 Task: Apply validation to custom object applicant.
Action: Mouse moved to (551, 51)
Screenshot: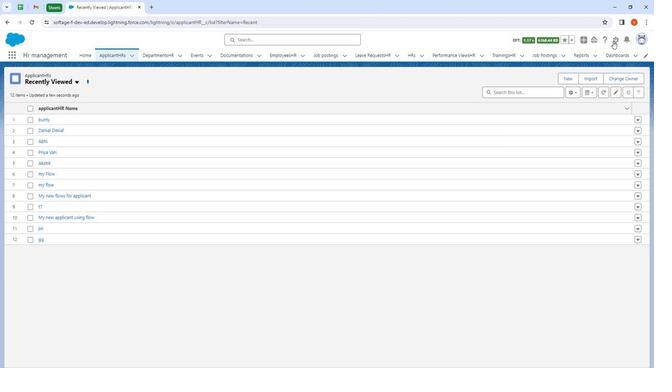 
Action: Mouse pressed left at (551, 51)
Screenshot: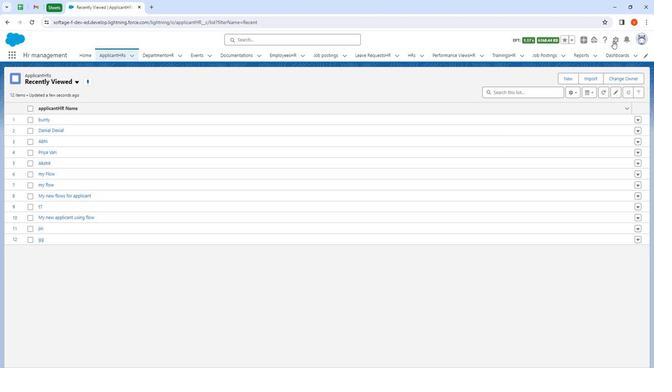 
Action: Mouse moved to (542, 70)
Screenshot: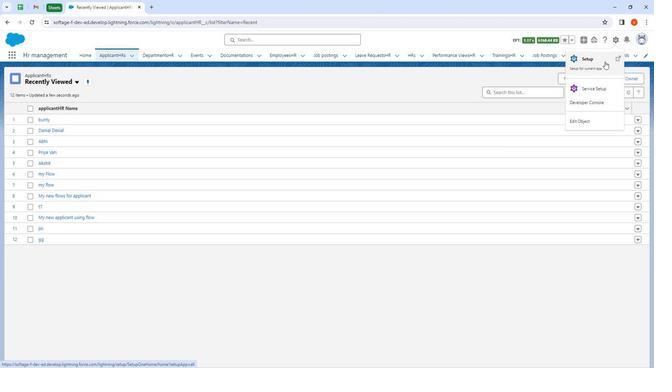 
Action: Mouse pressed left at (542, 70)
Screenshot: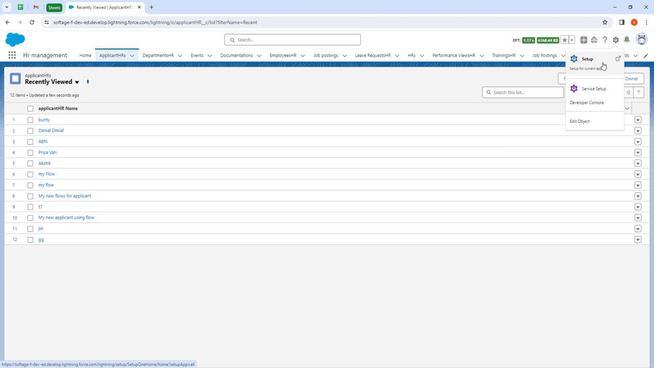 
Action: Mouse moved to (105, 63)
Screenshot: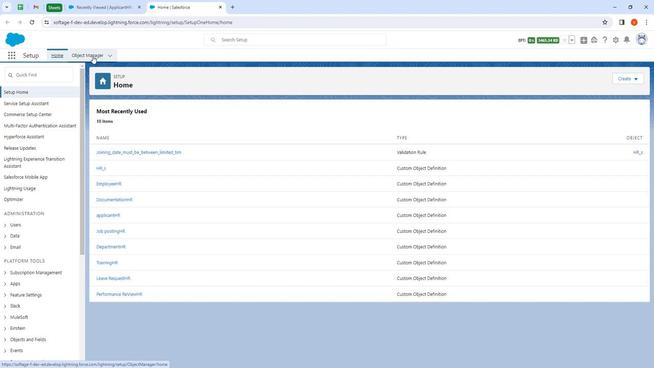 
Action: Mouse pressed left at (105, 63)
Screenshot: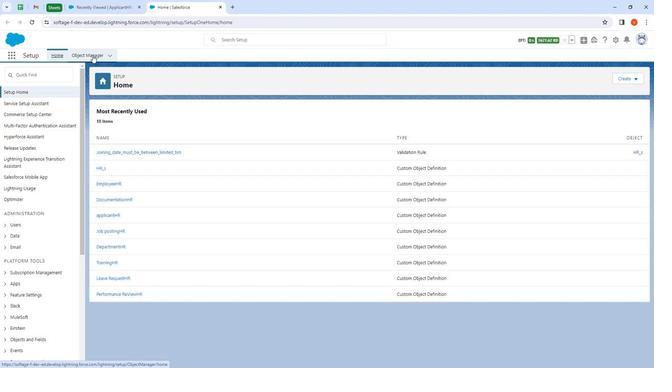 
Action: Mouse moved to (481, 84)
Screenshot: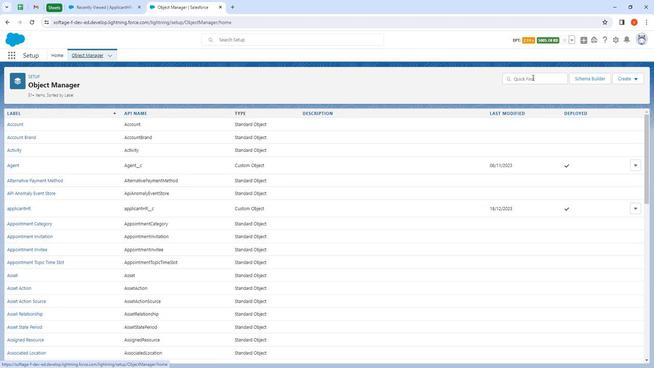 
Action: Mouse pressed left at (481, 84)
Screenshot: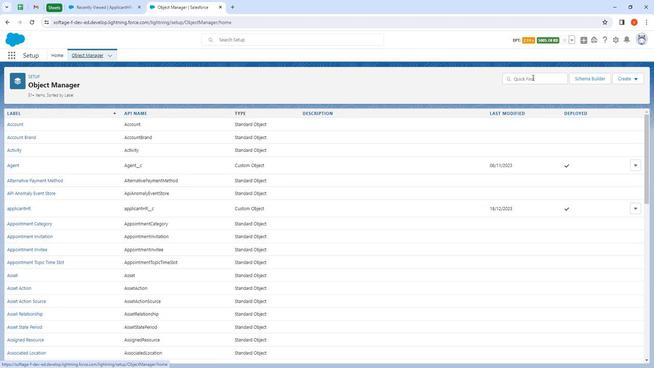 
Action: Mouse moved to (475, 72)
Screenshot: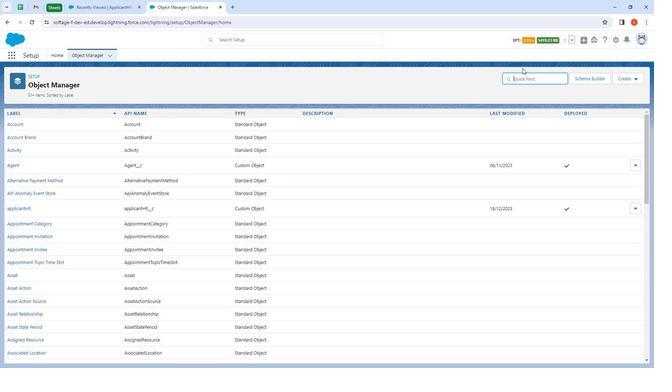 
Action: Key pressed a
Screenshot: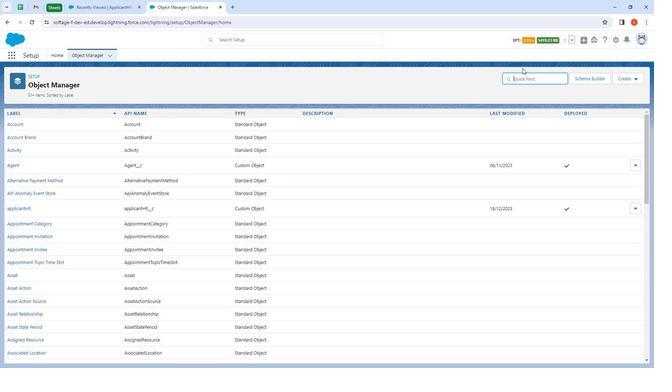 
Action: Mouse moved to (481, 64)
Screenshot: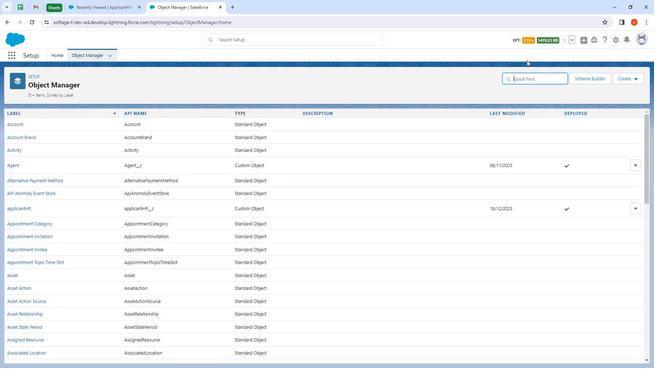 
Action: Key pressed pplica
Screenshot: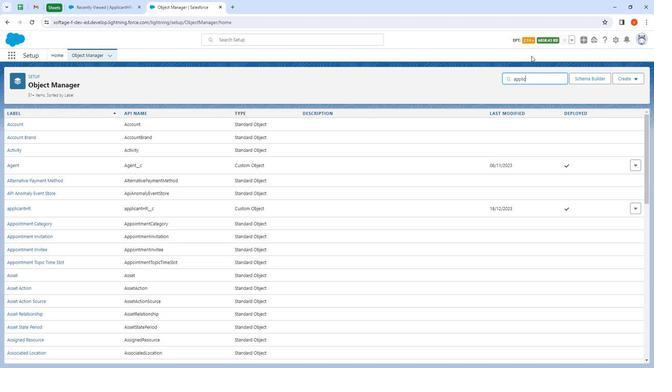 
Action: Mouse moved to (38, 129)
Screenshot: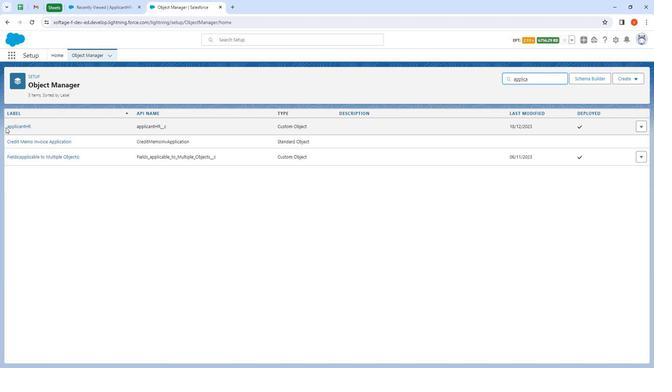 
Action: Mouse pressed left at (38, 129)
Screenshot: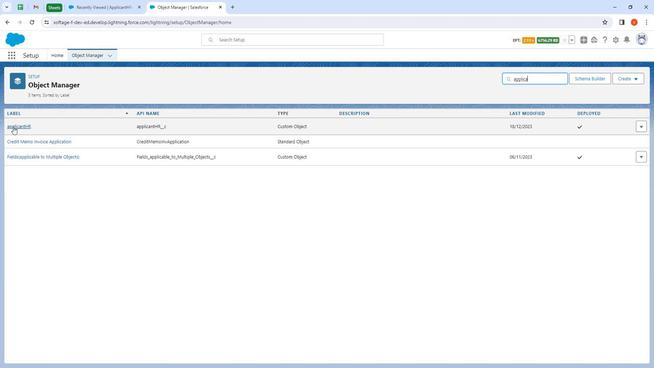 
Action: Mouse moved to (75, 127)
Screenshot: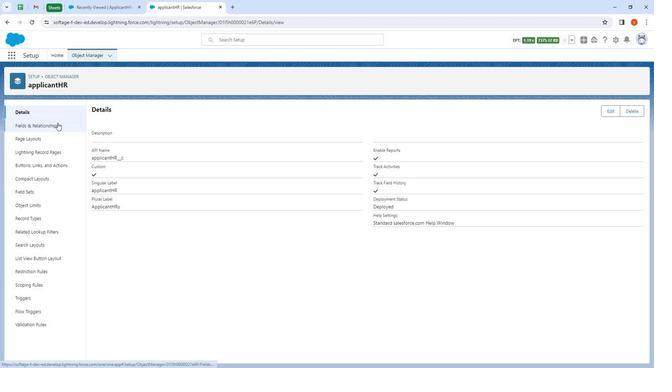 
Action: Mouse pressed left at (75, 127)
Screenshot: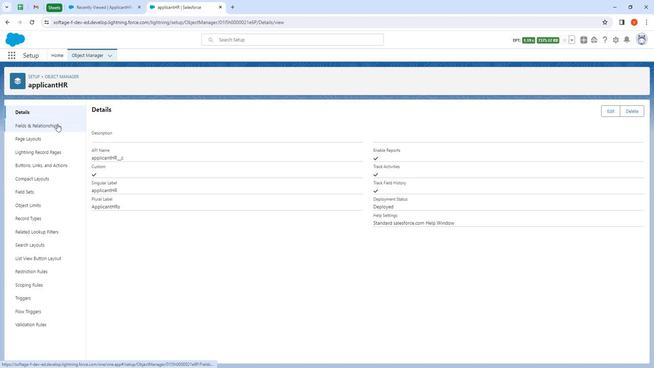 
Action: Mouse moved to (238, 193)
Screenshot: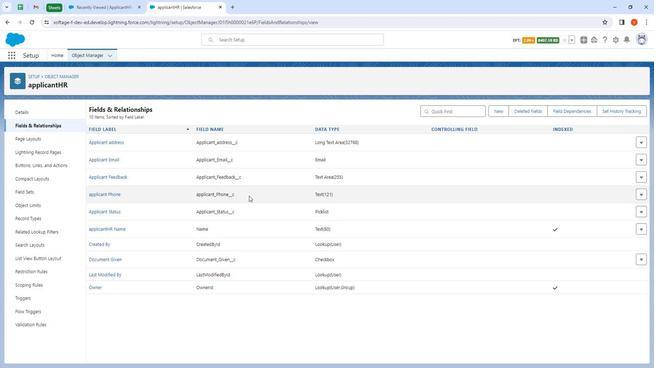
Action: Mouse pressed left at (238, 193)
Screenshot: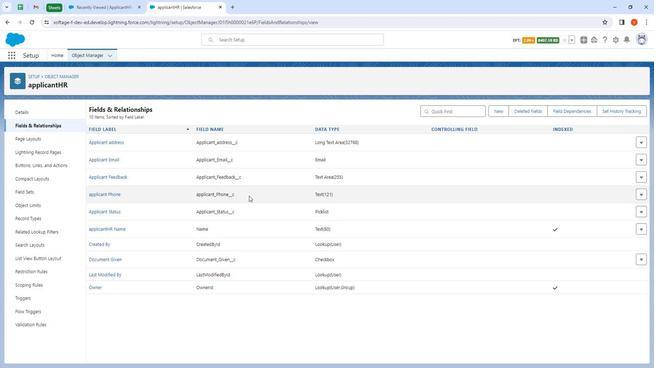 
Action: Mouse moved to (66, 314)
Screenshot: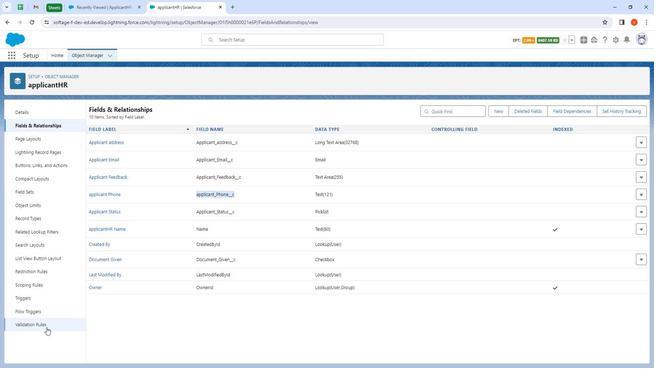 
Action: Mouse pressed left at (66, 314)
Screenshot: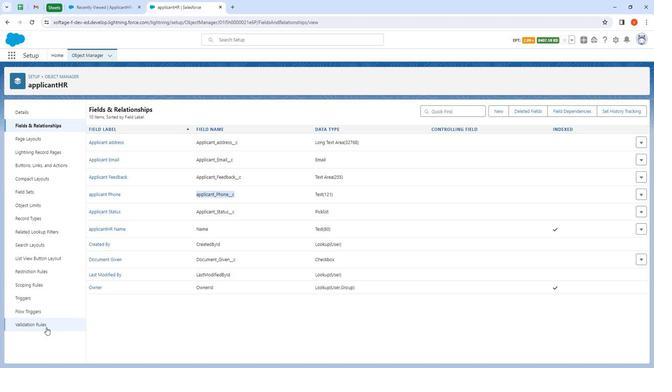 
Action: Mouse moved to (571, 117)
Screenshot: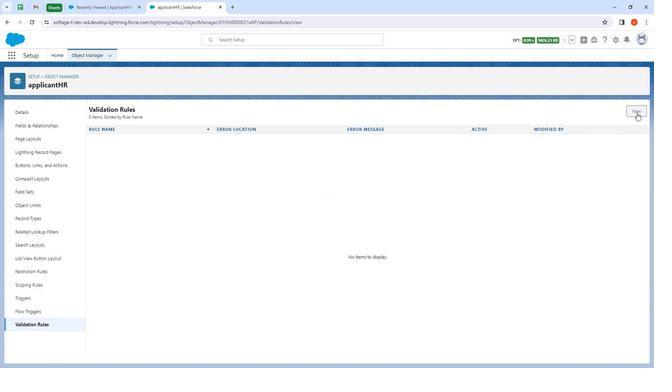 
Action: Mouse pressed left at (571, 117)
Screenshot: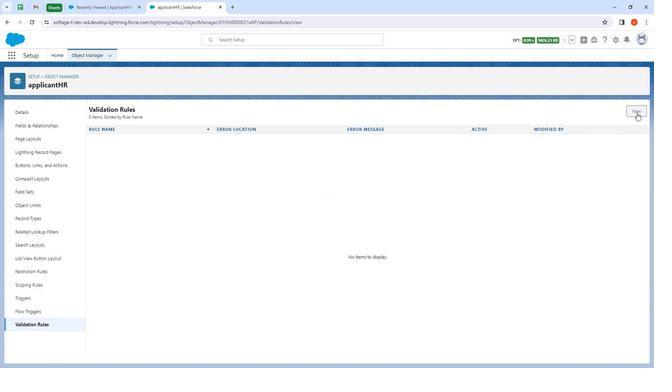 
Action: Mouse moved to (145, 157)
Screenshot: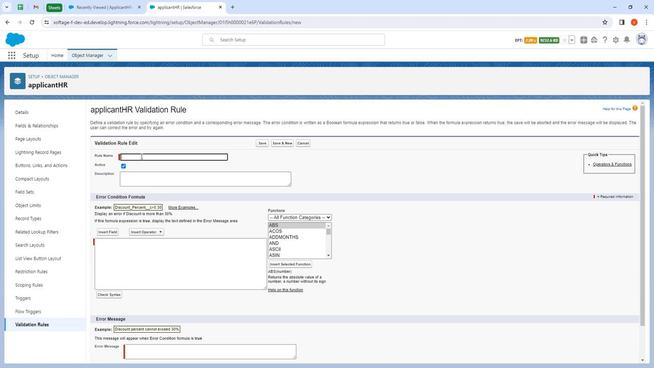 
Action: Mouse pressed left at (145, 157)
Screenshot: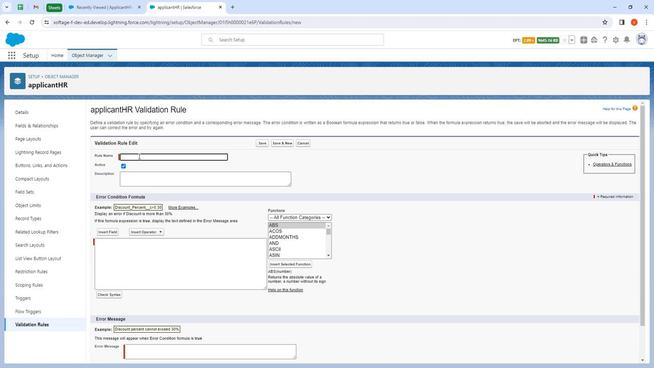 
Action: Mouse moved to (107, 116)
Screenshot: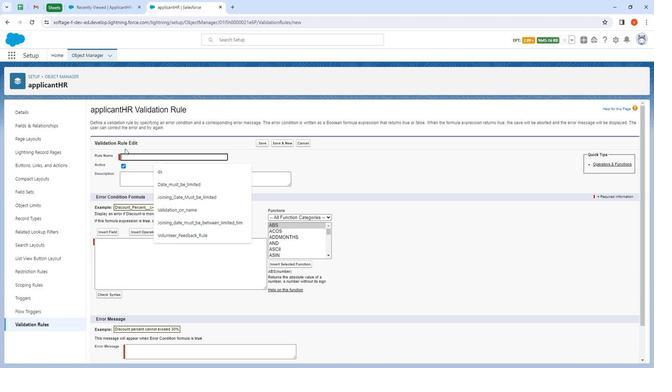 
Action: Key pressed <Key.shift>
Screenshot: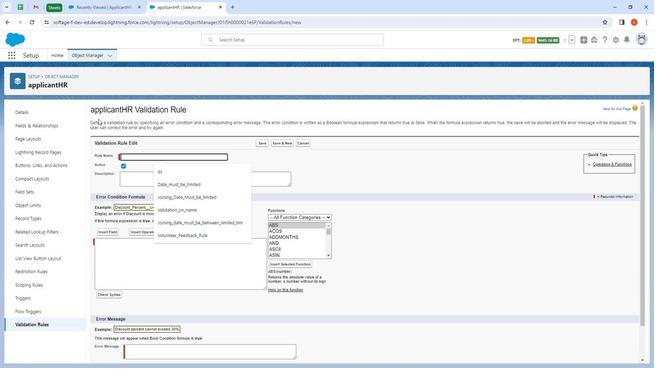 
Action: Mouse moved to (78, 64)
Screenshot: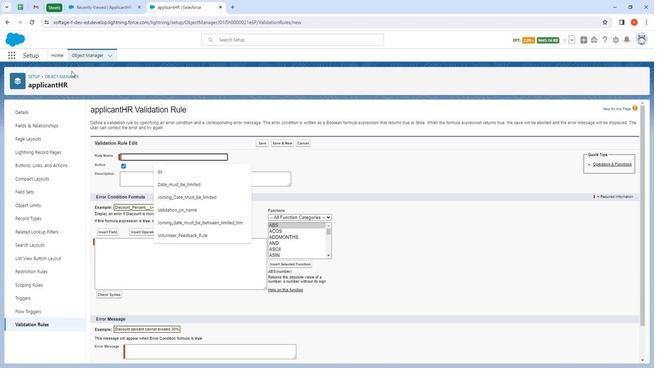 
Action: Key pressed <Key.shift><Key.shift><Key.shift><Key.shift><Key.shift><Key.shift><Key.shift><Key.shift><Key.shift><Key.shift><Key.shift><Key.shift><Key.shift><Key.shift><Key.shift><Key.shift><Key.shift><Key.shift><Key.shift><Key.shift><Key.shift><Key.shift><Key.shift><Key.shift><Key.shift><Key.shift><Key.shift><Key.shift><Key.shift><Key.shift>Applicant<Key.space>phone<Key.space>number<Key.space>must<Key.space>be<Key.space>1-<Key.backspace>0
Screenshot: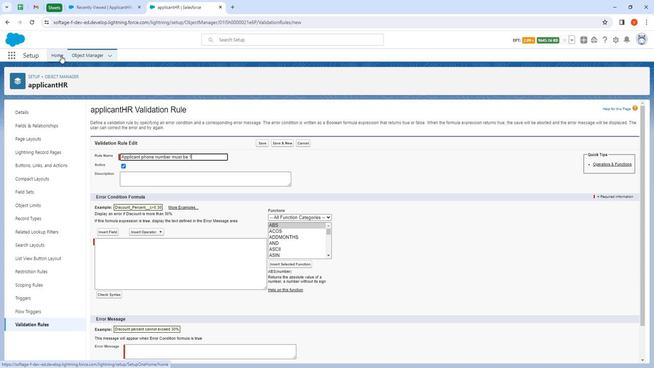
Action: Mouse moved to (158, 174)
Screenshot: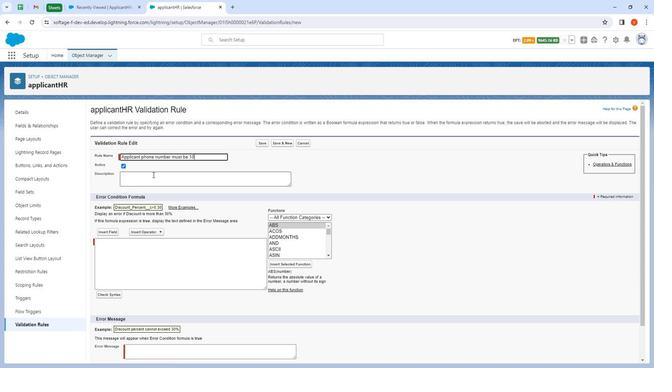 
Action: Mouse pressed left at (158, 174)
Screenshot: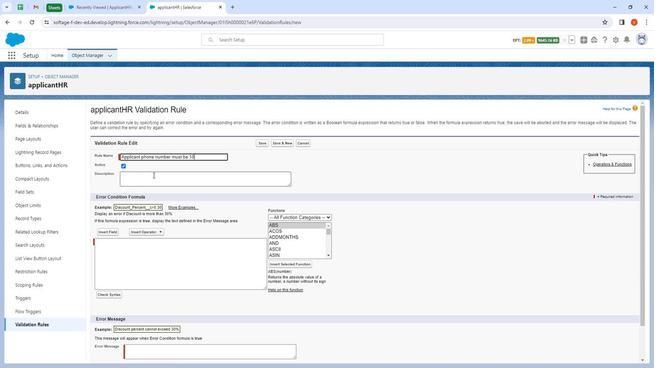 
Action: Mouse moved to (85, 105)
Screenshot: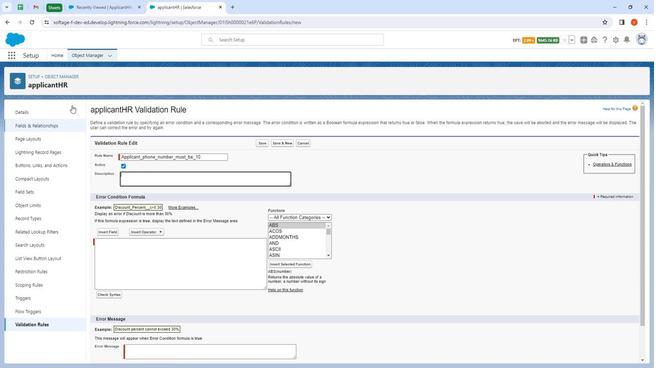 
Action: Key pressed phone<Key.space>number<Key.space>must<Key.space>be<Key.space>only<Key.space>of<Key.space>10<Key.space>digits<Key.space>not<Key.space>more<Key.space>then<Key.space>10<Key.space>and<Key.space>all<Key.space>values<Key.space>are<Key.space>n<Key.backspace>in<Key.space>numerica<Key.space><Key.backspace><Key.backspace><Key.space>data<Key.space>type
Screenshot: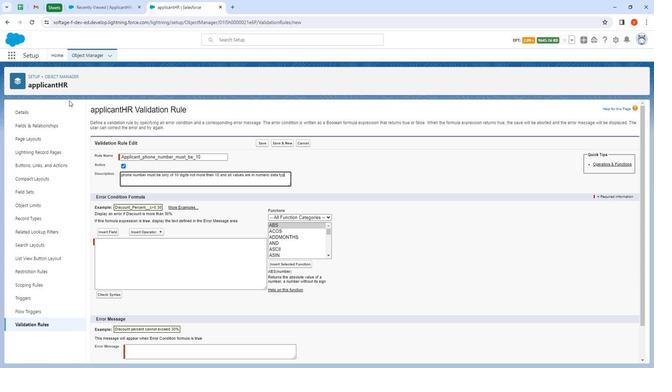 
Action: Mouse moved to (139, 241)
Screenshot: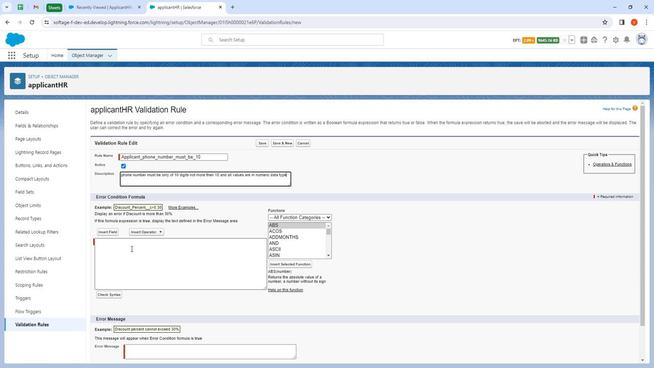 
Action: Mouse pressed left at (139, 241)
Screenshot: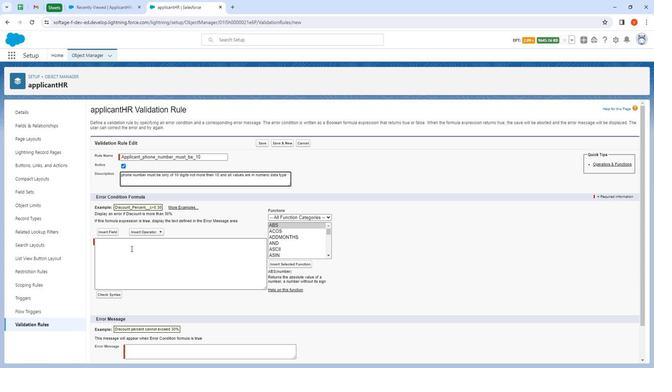 
Action: Mouse moved to (139, 233)
Screenshot: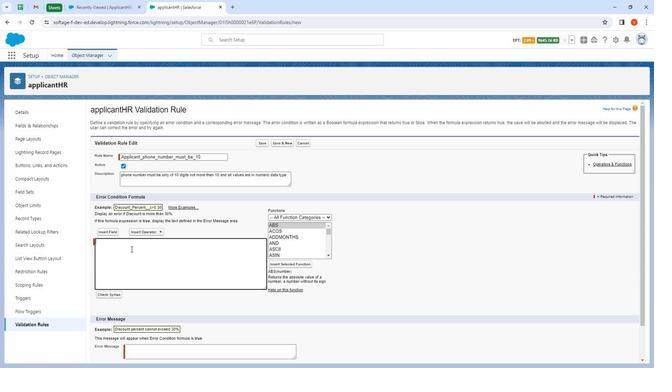 
Action: Key pressed <Key.shift>
Screenshot: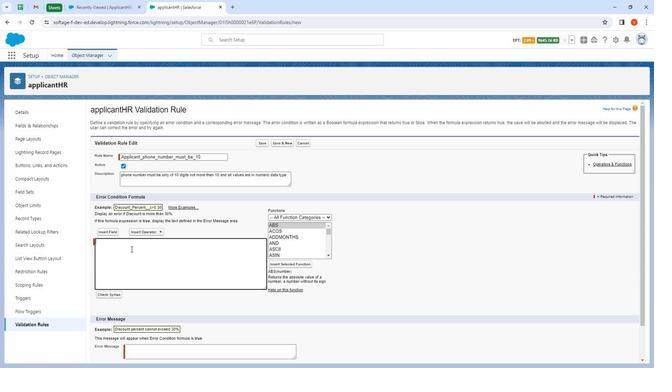 
Action: Mouse moved to (103, 133)
Screenshot: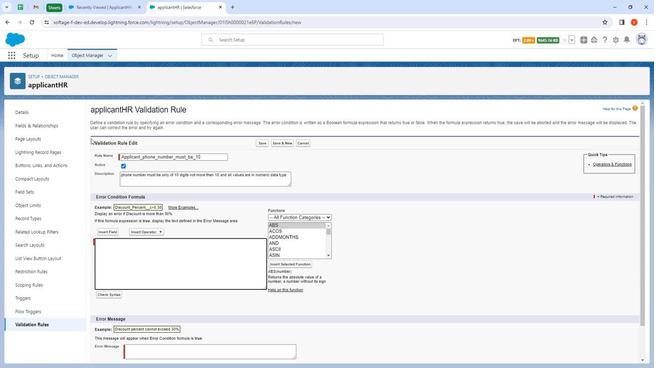 
Action: Key pressed <Key.shift><Key.shift><Key.shift><Key.shift><Key.shift><Key.shift><Key.shift><Key.shift><Key.shift><Key.shift><Key.shift><Key.shift><Key.shift><Key.shift><Key.shift><Key.shift><Key.shift><Key.shift><Key.shift><Key.shift><Key.shift><Key.shift><Key.shift><Key.shift><Key.shift><Key.shift><Key.shift><Key.shift><Key.shift><Key.shift>NOT(ISBLANK(applicant<Key.shift><Key.shift><Key.shift><Key.shift><Key.shift><Key.shift>_phone<Key.shift><Key.shift><Key.shift><Key.shift><Key.shift><Key.shift><Key.shift><Key.shift>__c<Key.shift><Key.shift><Key.shift><Key.shift><Key.shift><Key.shift><Key.shift><Key.shift><Key.shift>))&&<Key.shift><Key.shift><Key.shift>No<Key.backspace><Key.shift>OT(REGEX(applicant<Key.shift><Key.shift><Key.shift><Key.shift><Key.shift>_phone<Key.shift><Key.shift><Key.shift><Key.shift><Key.shift><Key.shift><Key.shift><Key.shift><Key.shift><Key.shift><Key.shift><Key.shift><Key.shift><Key.shift><Key.shift><Key.shift><Key.shift><Key.shift><Key.shift><Key.shift><Key.shift><Key.shift><Key.shift><Key.shift><Key.shift><Key.shift><Key.shift><Key.shift><Key.shift><Key.shift>__c<Key.shift><Key.shift><Key.shift><Key.shift><Key.shift><Key.shift><Key.shift><Key.shift><Key.shift>,<Key.shift><Key.shift><Key.shift><Key.shift><Key.shift><Key.shift><Key.shift><Key.shift><Key.shift><Key.shift><Key.shift><Key.shift><Key.shift><Key.shift><Key.shift><Key.shift><Key.shift><Key.shift><Key.shift><Key.shift><Key.shift><Key.shift>"\\<Key.shift>b\\d<Key.shift>{10<Key.shift><Key.shift>}\\b<Key.shift>"<Key.shift>))
Screenshot: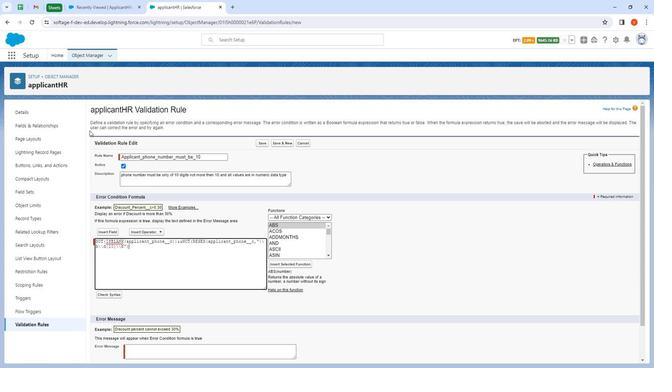 
Action: Mouse moved to (124, 287)
Screenshot: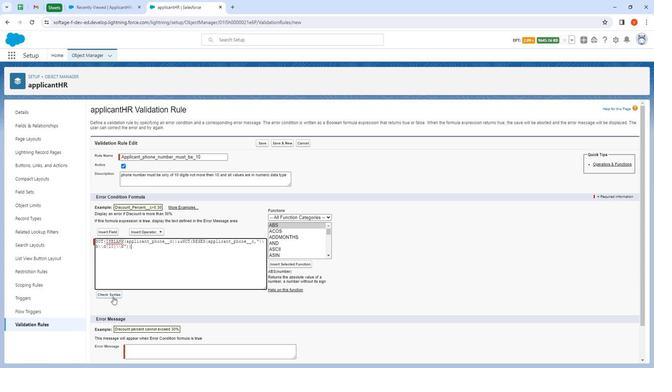 
Action: Mouse pressed left at (124, 287)
Screenshot: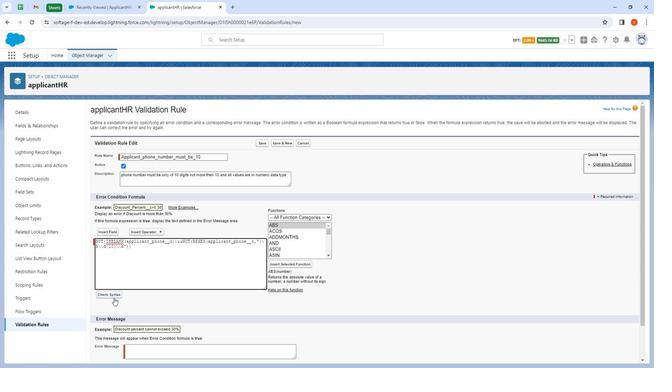 
Action: Mouse moved to (206, 247)
Screenshot: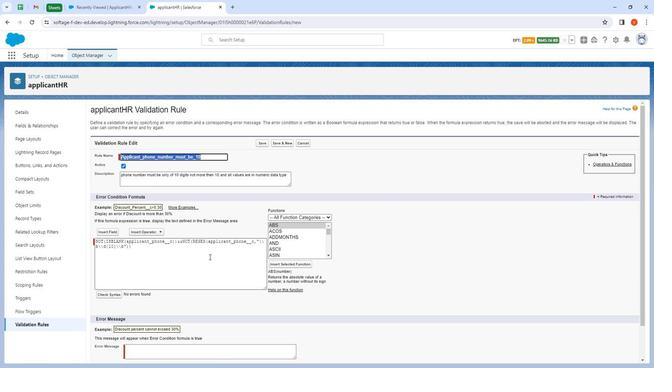 
Action: Mouse scrolled (206, 246) with delta (0, 0)
Screenshot: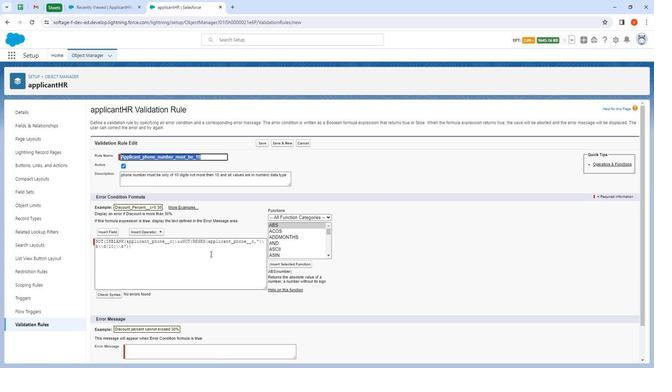 
Action: Mouse scrolled (206, 246) with delta (0, 0)
Screenshot: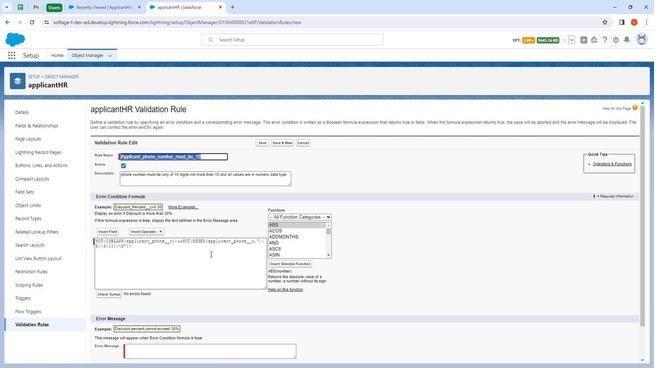 
Action: Mouse scrolled (206, 246) with delta (0, 0)
Screenshot: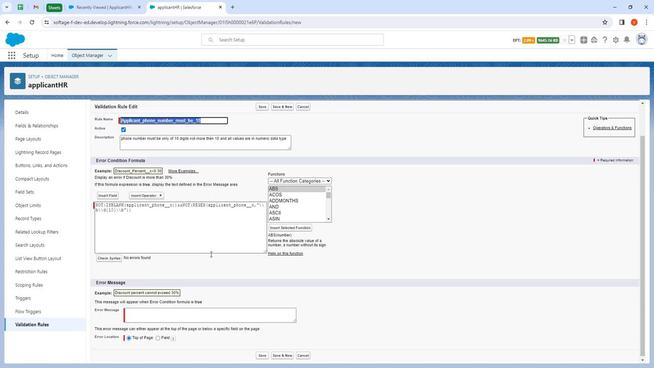 
Action: Mouse scrolled (206, 246) with delta (0, 0)
Screenshot: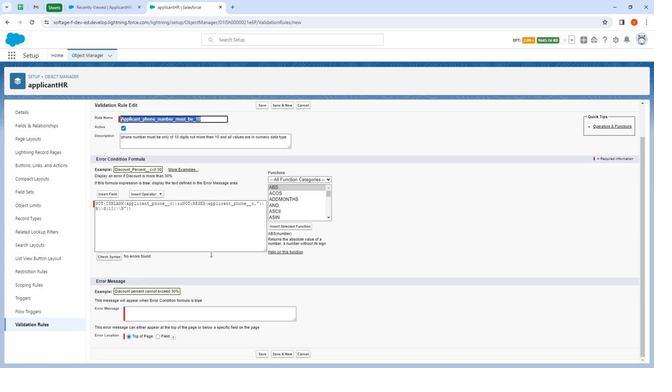 
Action: Mouse moved to (179, 300)
Screenshot: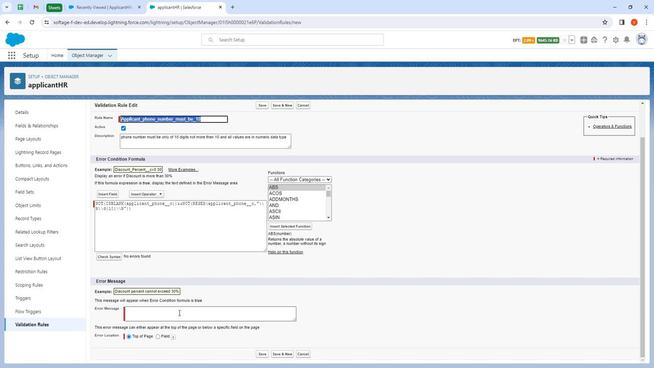 
Action: Mouse pressed left at (179, 300)
Screenshot: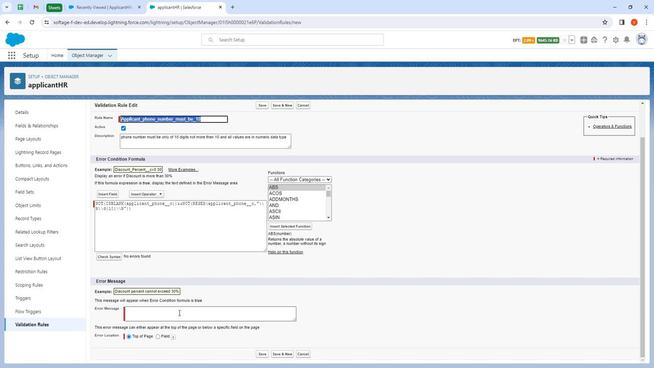 
Action: Mouse moved to (112, 184)
Screenshot: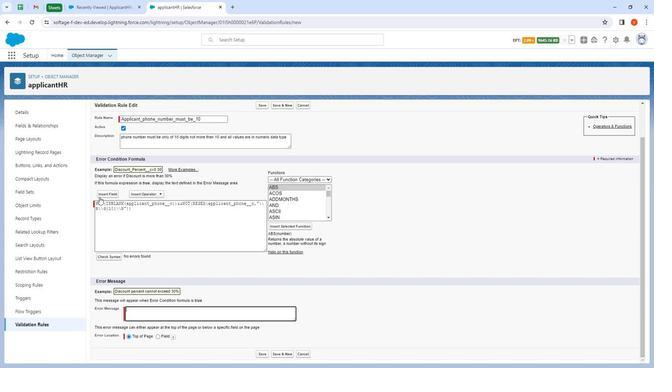 
Action: Key pressed enter<Key.space>10<Key.space>digit<Key.space>number<Key.space>all<Key.space>numeric<Key.space>alphabats<Key.space>not<Key.space>allowed
Screenshot: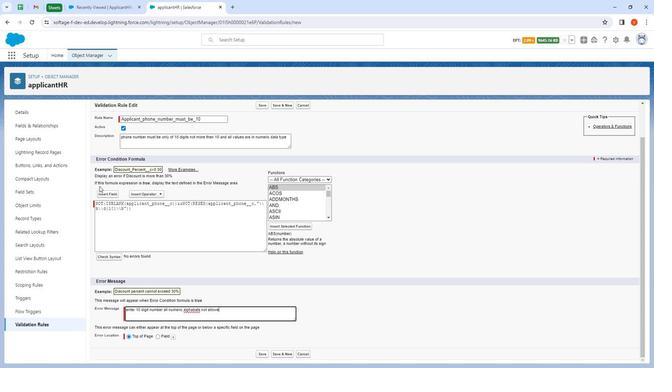 
Action: Mouse moved to (94, 154)
Screenshot: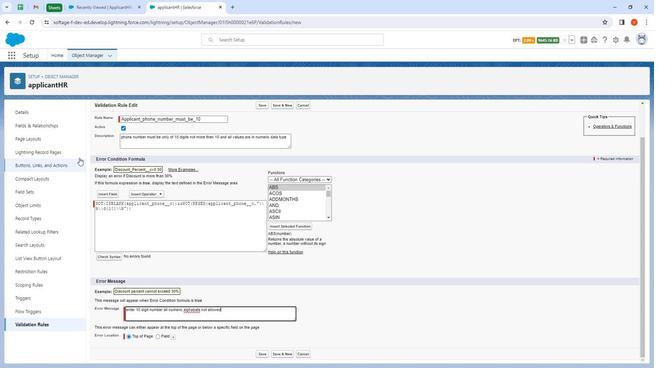 
Action: Key pressed <Key.left><Key.left><Key.left><Key.left><Key.left><Key.left><Key.left><Key.left><Key.left><Key.left><Key.left><Key.left><Key.left><Key.left><Key.shift><Key.left>E<Key.backspace>e
Screenshot: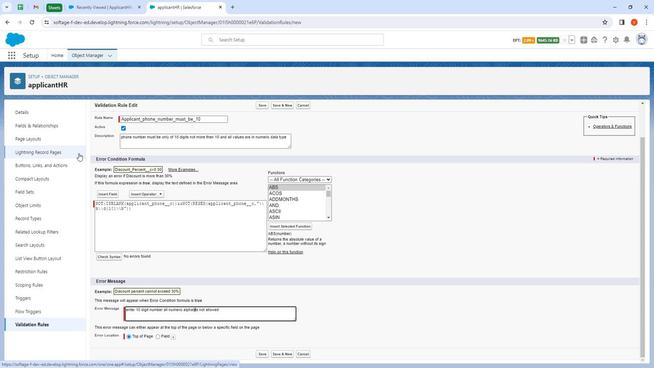 
Action: Mouse moved to (302, 310)
Screenshot: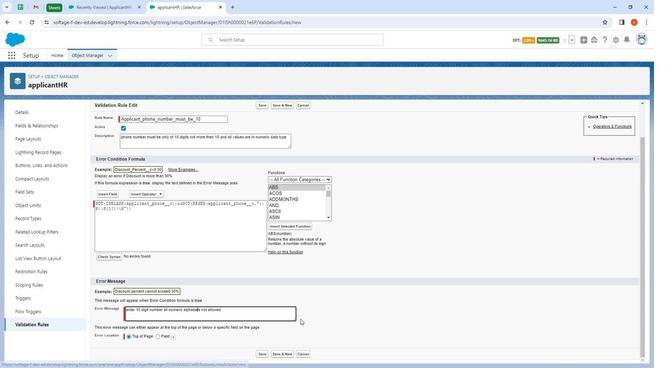 
Action: Mouse pressed left at (302, 310)
Screenshot: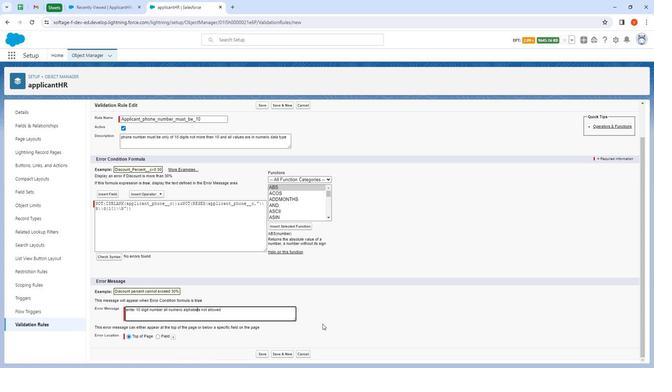 
Action: Mouse moved to (252, 337)
Screenshot: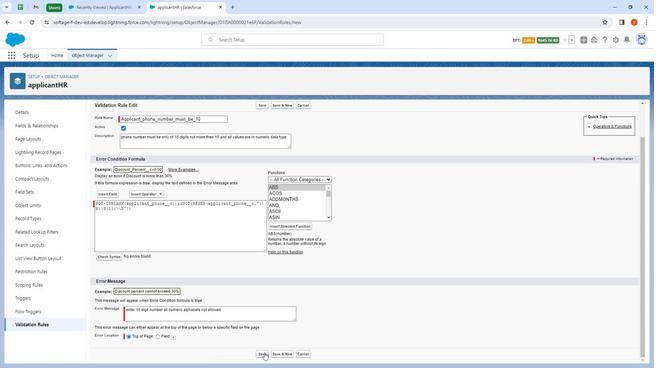 
Action: Mouse pressed left at (252, 337)
Screenshot: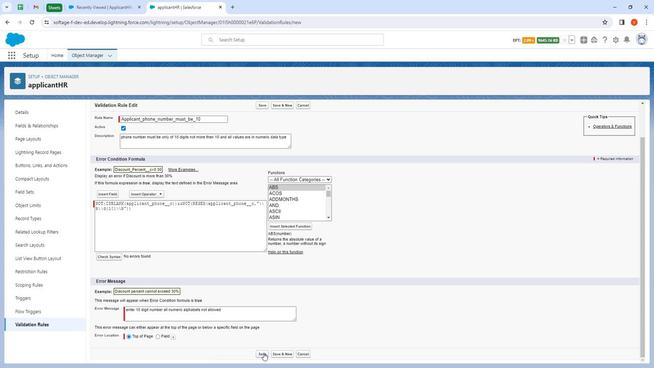 
Action: Mouse moved to (39, 62)
Screenshot: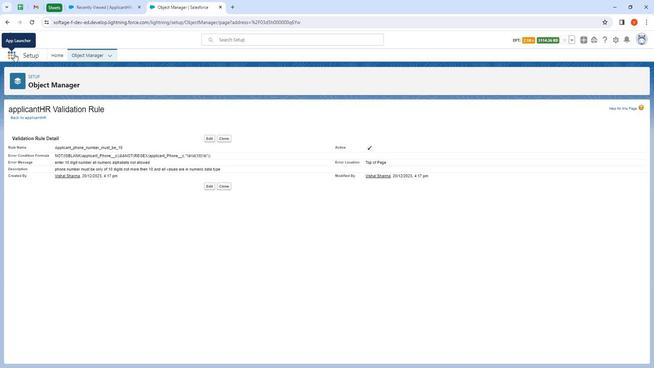 
Action: Mouse pressed left at (39, 62)
Screenshot: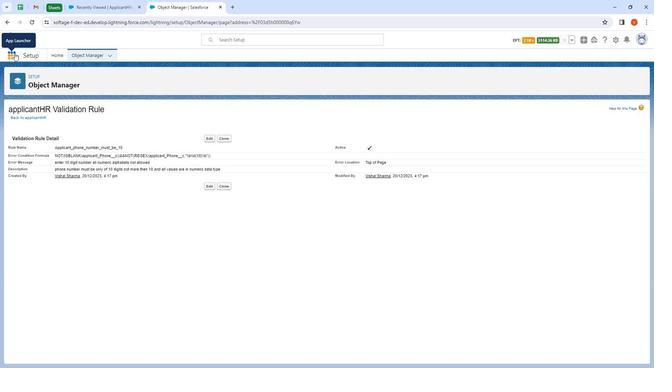 
Action: Mouse moved to (44, 180)
Screenshot: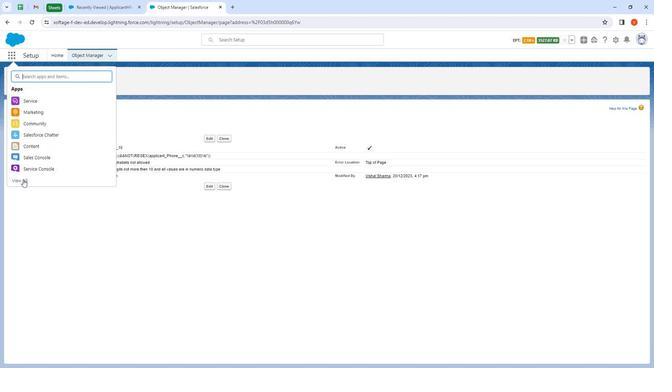 
Action: Mouse pressed left at (44, 180)
Screenshot: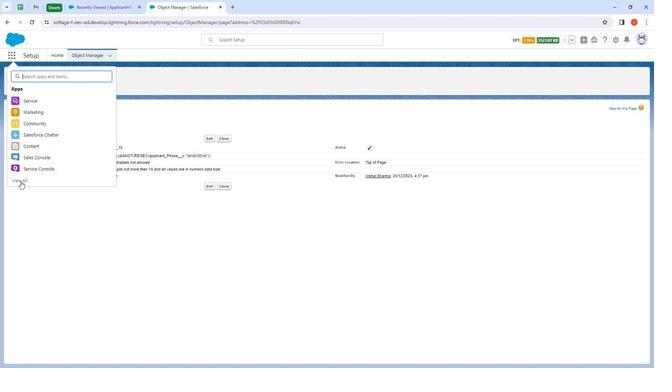 
Action: Mouse moved to (458, 244)
Screenshot: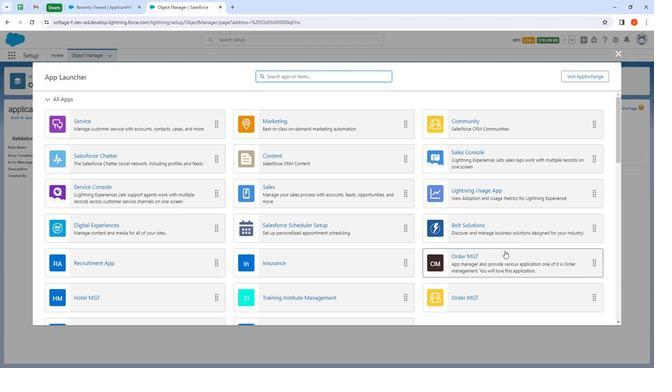 
Action: Mouse scrolled (458, 243) with delta (0, 0)
Screenshot: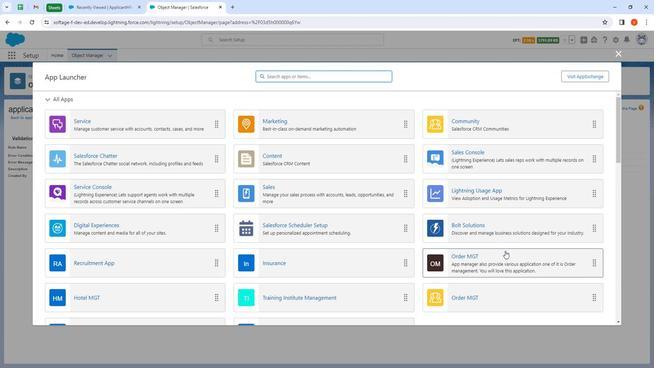 
Action: Mouse moved to (458, 244)
Screenshot: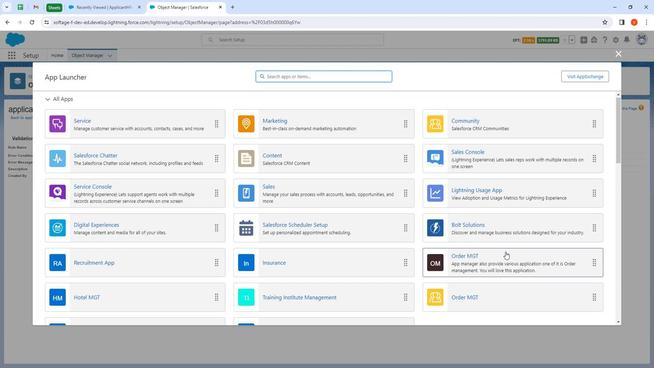 
Action: Mouse scrolled (458, 244) with delta (0, 0)
Screenshot: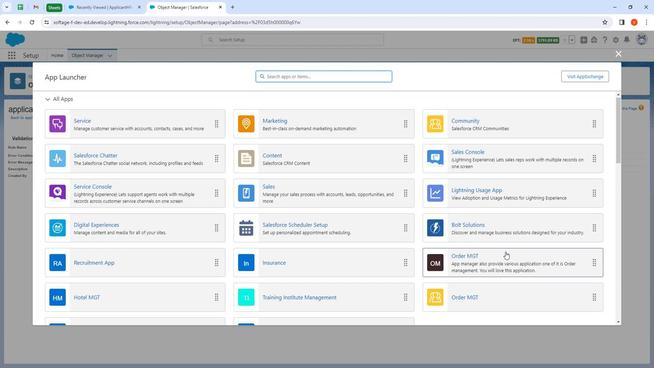 
Action: Mouse moved to (456, 244)
Screenshot: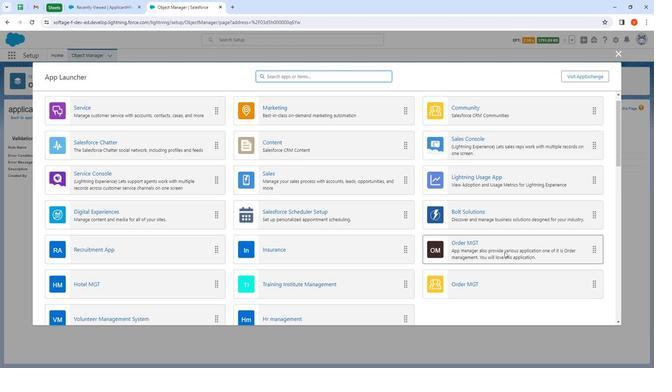 
Action: Mouse scrolled (456, 244) with delta (0, 0)
Screenshot: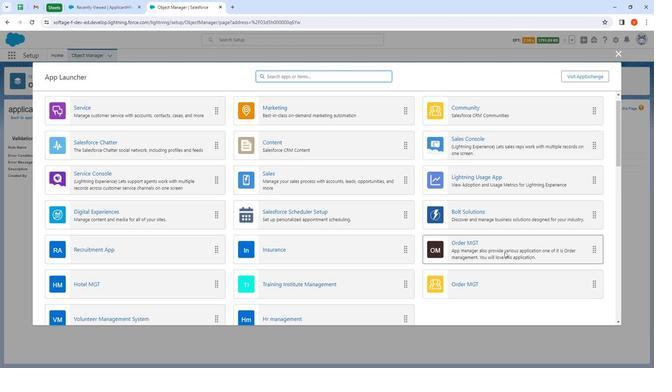 
Action: Mouse moved to (276, 218)
Screenshot: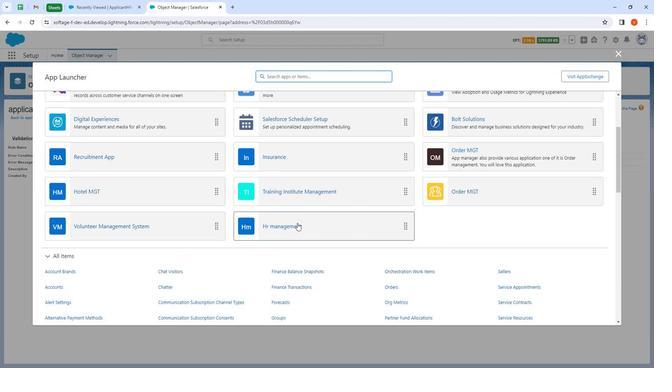 
Action: Mouse pressed left at (276, 218)
Screenshot: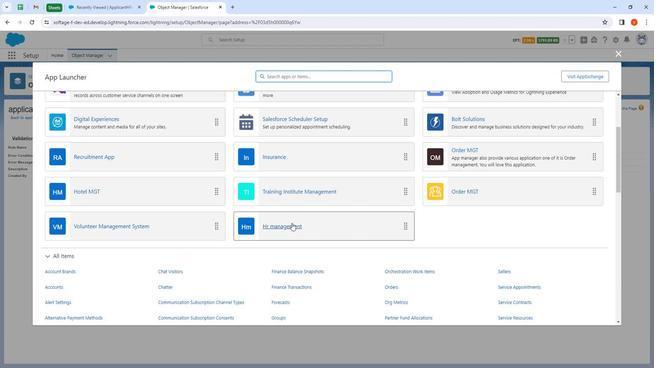 
Action: Mouse moved to (238, 270)
Screenshot: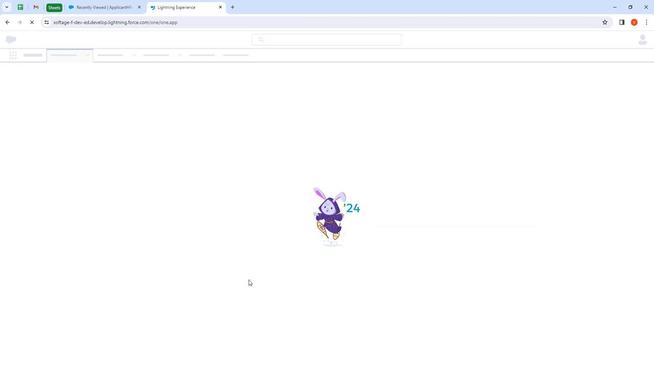 
Action: Mouse pressed left at (238, 270)
Screenshot: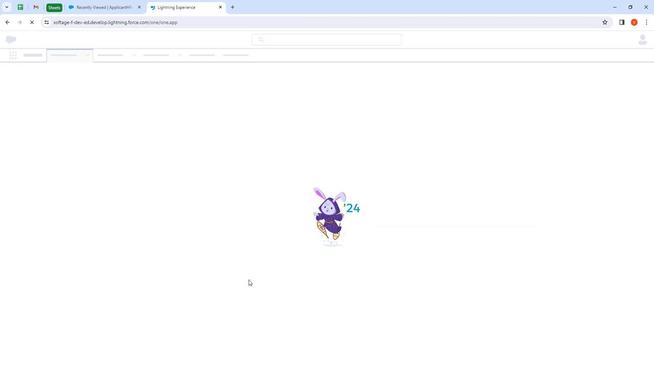 
Action: Mouse moved to (119, 61)
Screenshot: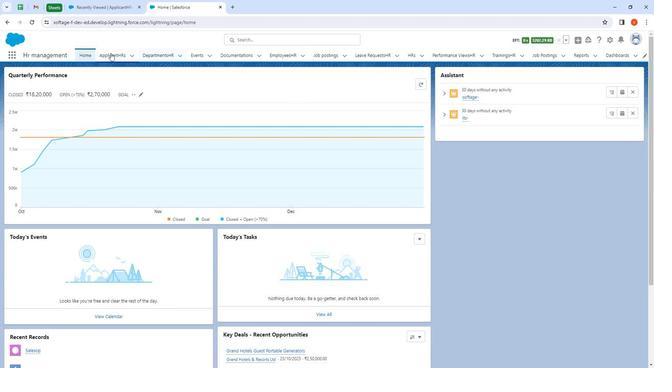 
Action: Mouse pressed left at (119, 61)
Screenshot: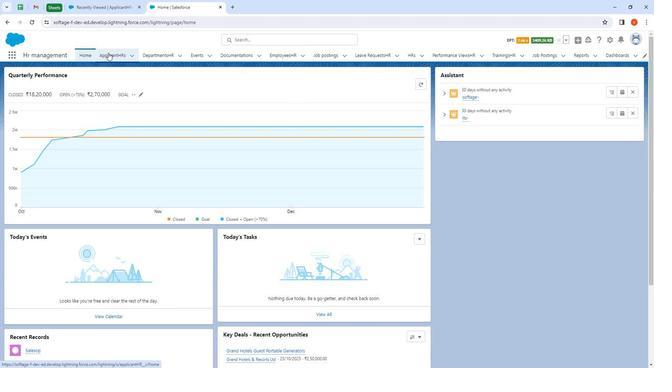
Action: Mouse moved to (513, 83)
Screenshot: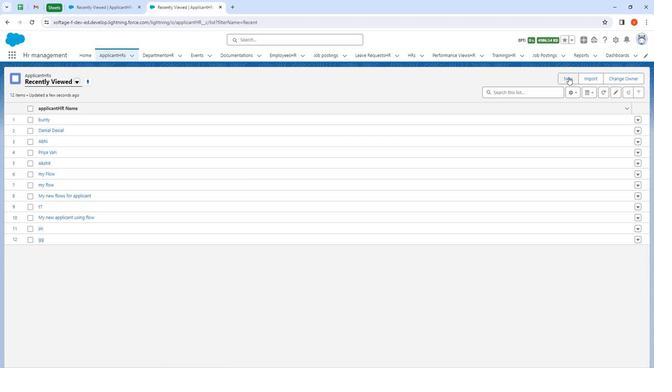 
Action: Mouse pressed left at (513, 83)
Screenshot: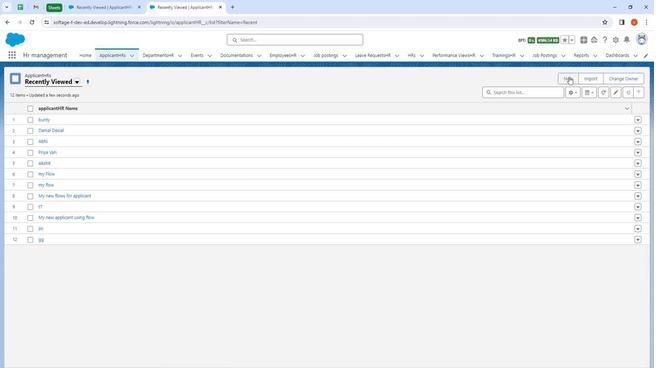 
Action: Mouse moved to (216, 135)
Screenshot: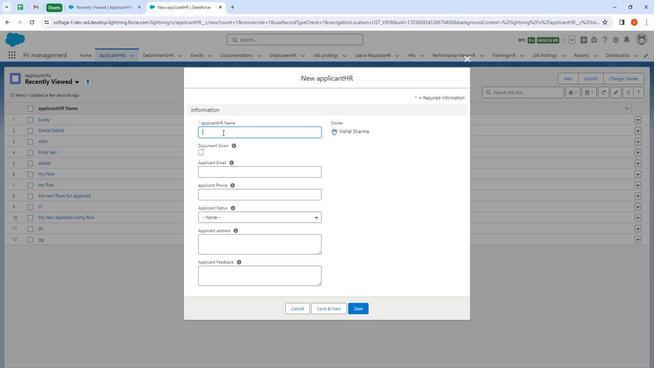 
Action: Mouse pressed left at (216, 135)
Screenshot: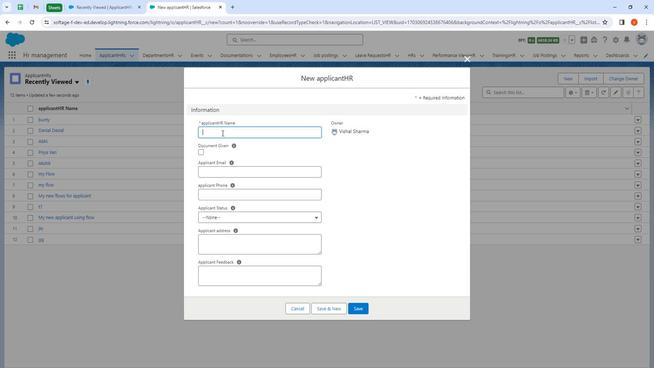 
Action: Mouse moved to (20, 7)
Screenshot: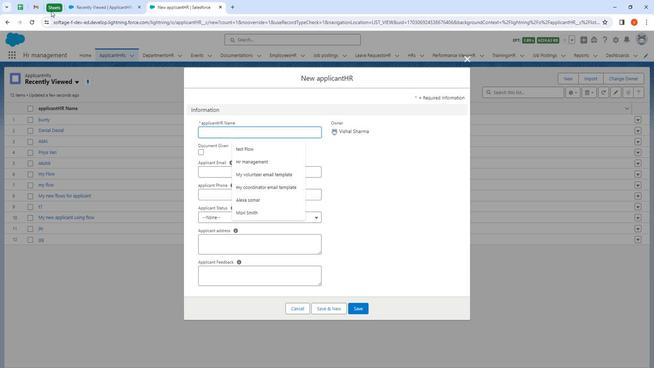 
Action: Key pressed <Key.shift>
Screenshot: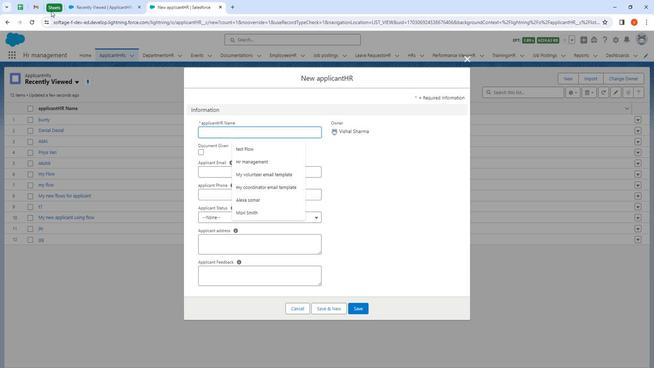 
Action: Mouse moved to (26, 13)
Screenshot: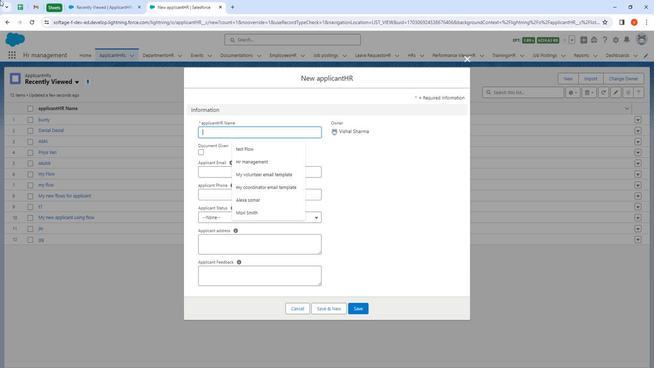 
Action: Key pressed <Key.shift><Key.shift><Key.shift><Key.shift><Key.shift><Key.shift><Key.shift><Key.shift><Key.shift><Key.shift><Key.shift><Key.shift><Key.shift><Key.shift><Key.shift><Key.shift><Key.shift><Key.shift><Key.shift><Key.shift><Key.shift><Key.shift><Key.shift>Jhone<Key.space>mike
Screenshot: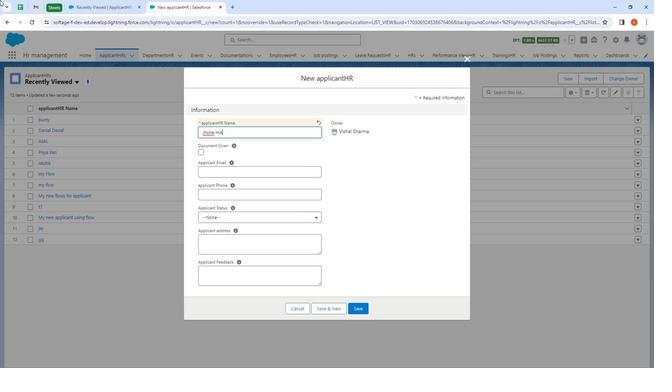 
Action: Mouse moved to (69, 14)
Screenshot: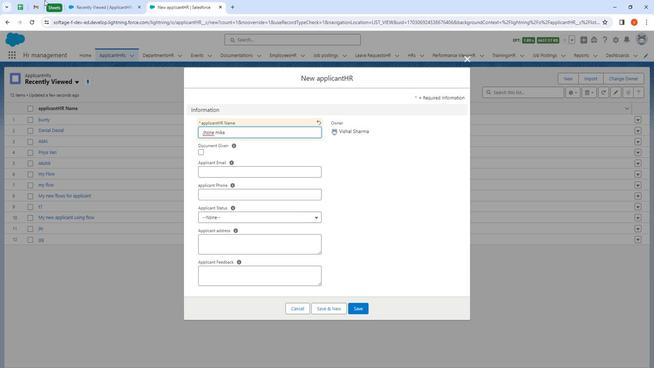
Action: Mouse pressed left at (69, 14)
Screenshot: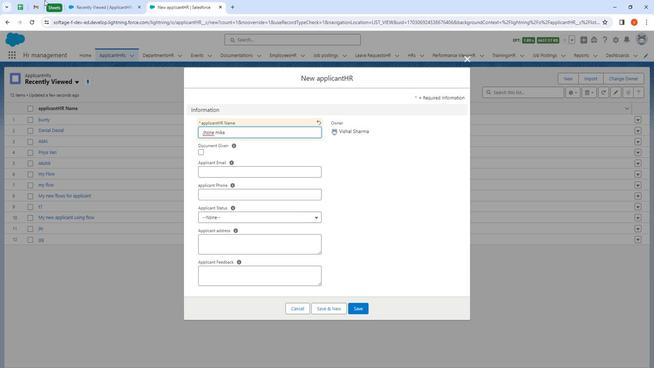 
Action: Mouse moved to (197, 153)
Screenshot: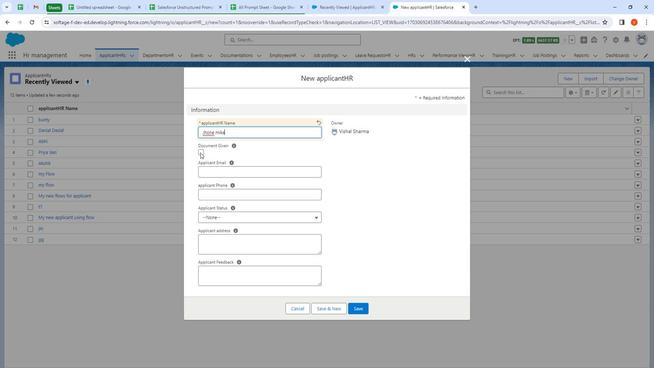 
Action: Mouse pressed left at (197, 153)
Screenshot: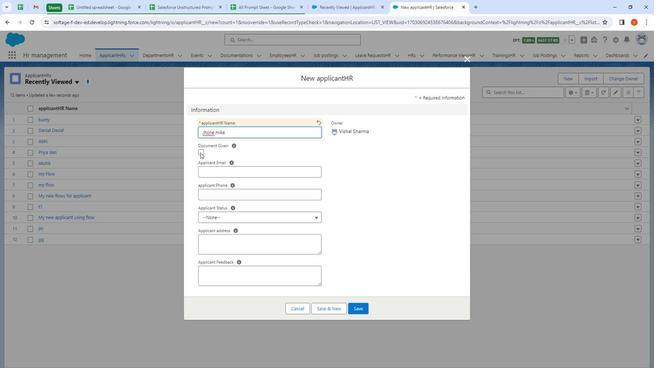 
Action: Mouse moved to (225, 172)
Screenshot: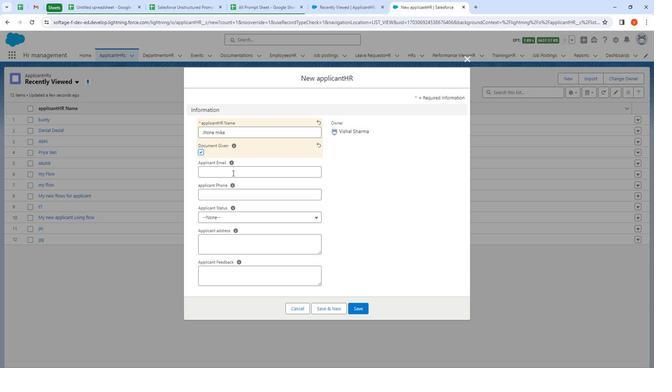 
Action: Mouse pressed left at (225, 172)
Screenshot: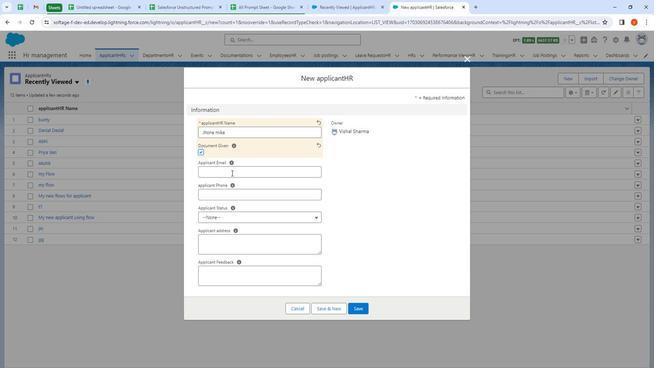 
Action: Mouse moved to (154, 102)
Screenshot: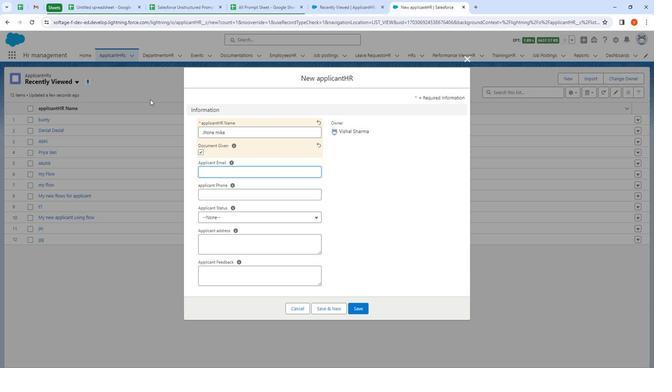 
Action: Key pressed <Key.shift><Key.shift><Key.shift><Key.shift><Key.shift><Key.shift><Key.shift><Key.shift><Key.shift><Key.shift><Key.shift><Key.shift><Key.shift><Key.shift><Key.shift><Key.shift><Key.shift><Key.shift><Key.shift><Key.shift><Key.shift><Key.shift>MIKE@jhone
Screenshot: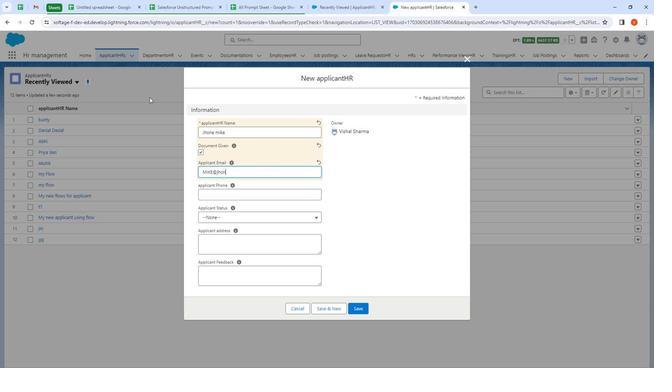 
Action: Mouse moved to (175, 139)
Screenshot: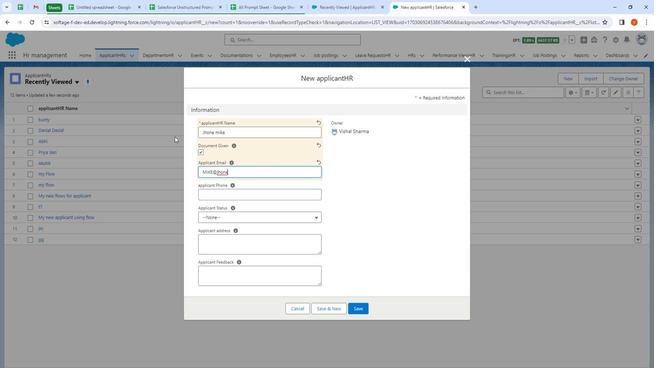 
Action: Key pressed .
Screenshot: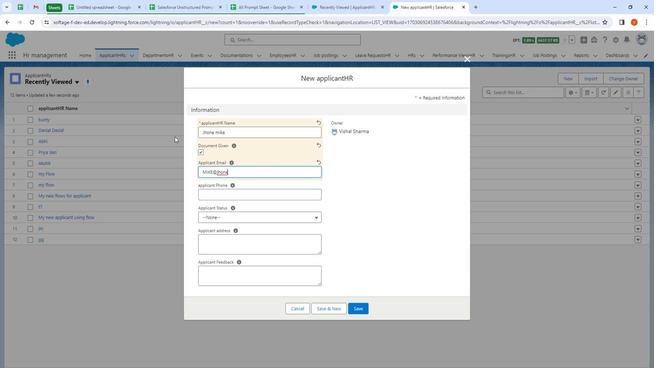 
Action: Mouse moved to (175, 140)
Screenshot: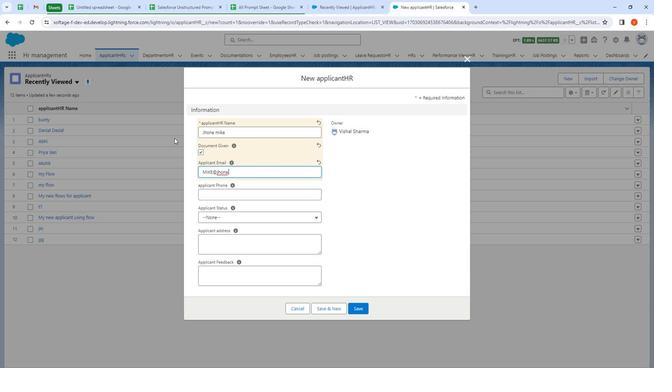 
Action: Key pressed c
Screenshot: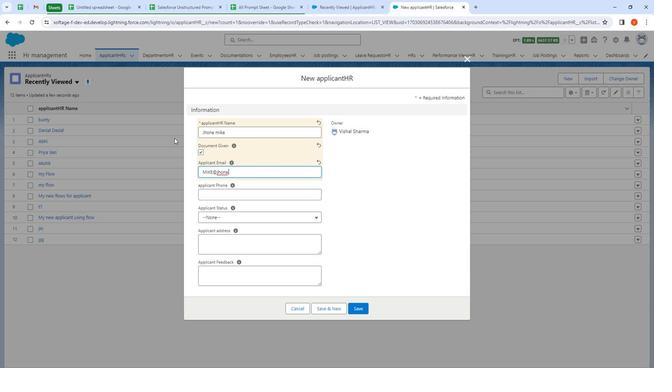 
Action: Mouse moved to (175, 141)
Screenshot: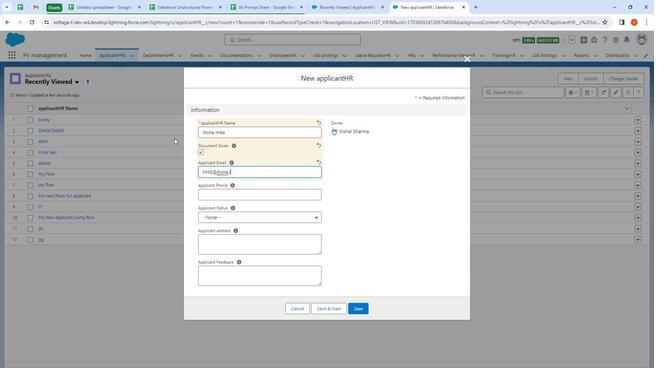 
Action: Key pressed o
Screenshot: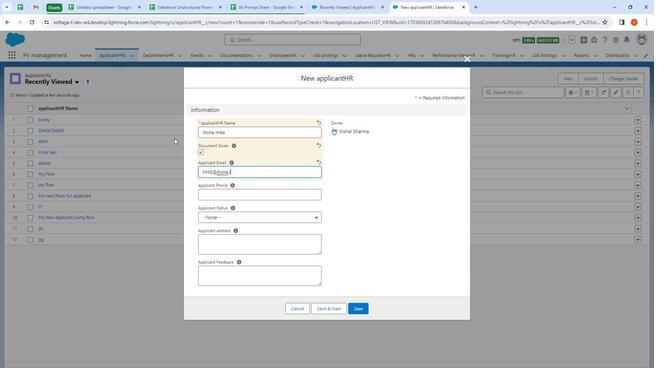 
Action: Mouse moved to (175, 141)
Screenshot: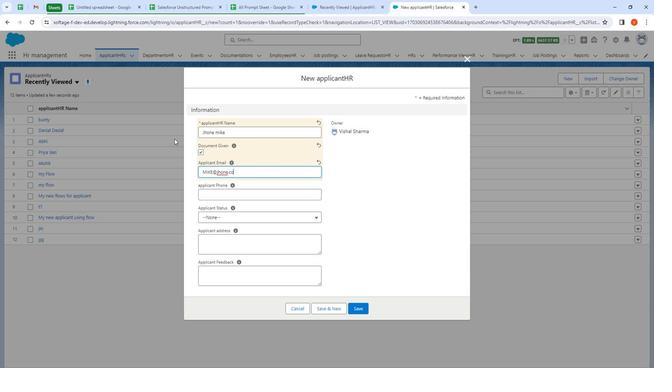 
Action: Key pressed m
Screenshot: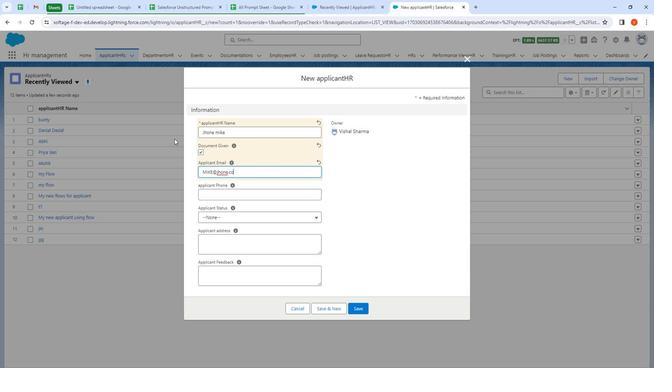 
Action: Mouse moved to (198, 190)
Screenshot: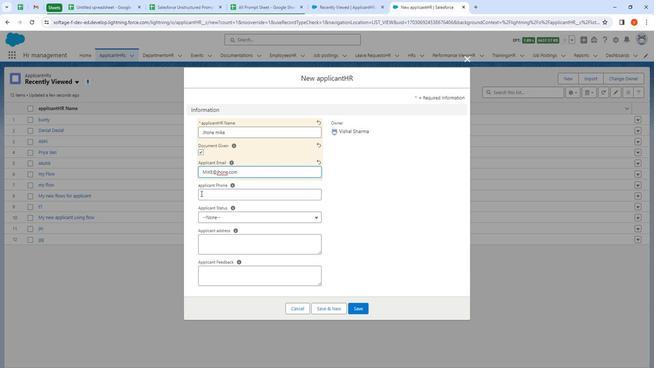 
Action: Mouse pressed left at (198, 190)
Screenshot: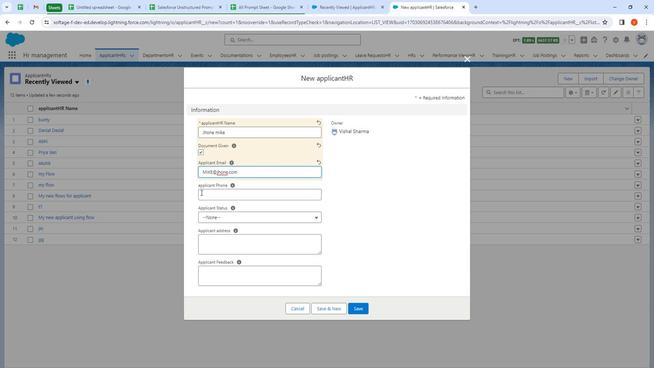 
Action: Mouse moved to (198, 190)
Screenshot: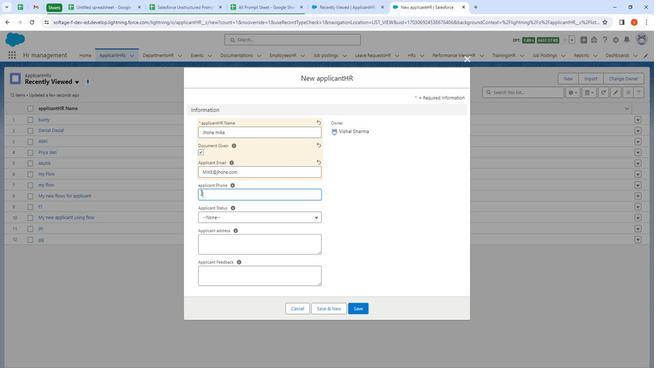 
Action: Key pressed <Key.shift>
Screenshot: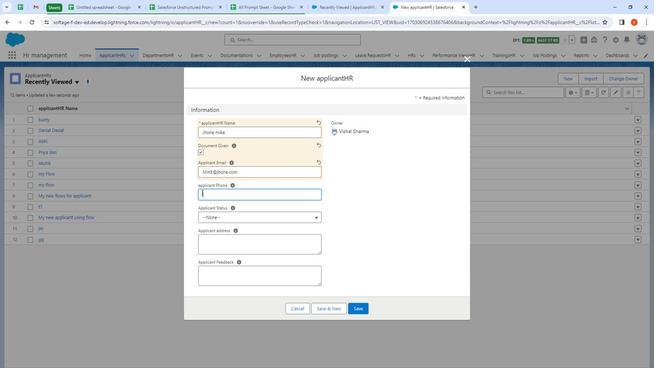 
Action: Mouse moved to (182, 179)
Screenshot: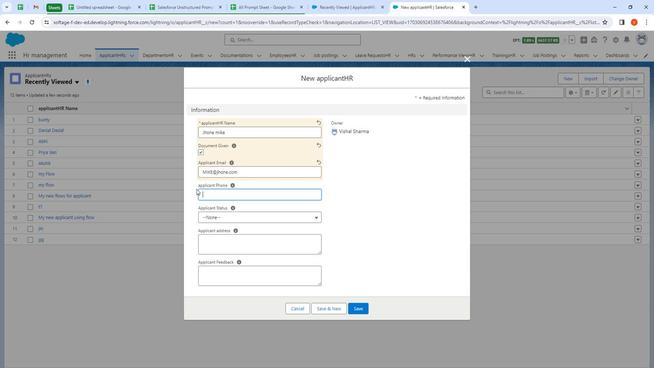 
Action: Key pressed <Key.shift><Key.shift><Key.shift><Key.shift><Key.shift><Key.shift><Key.shift><Key.shift><Key.shift><Key.shift><Key.shift><Key.shift><Key.shift><Key.shift><Key.shift><Key.shift><Key.shift><Key.shift><Key.shift><Key.shift><Key.shift><Key.shift><Key.shift><Key.shift><Key.shift><Key.shift><Key.shift><Key.shift><Key.shift><Key.shift><Key.shift><Key.shift><Key.shift><Key.shift><Key.shift><Key.shift><Key.shift><Key.shift><Key.shift><Key.shift>10232712351
Screenshot: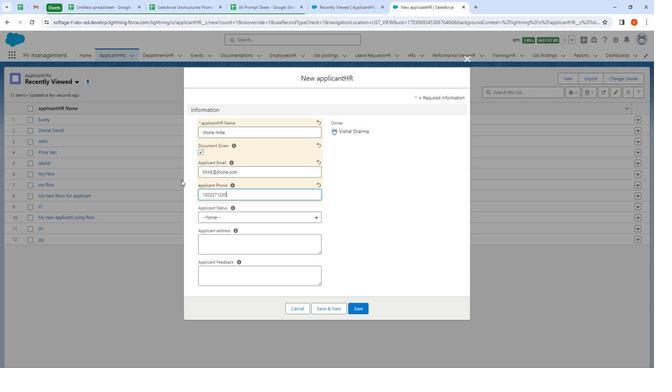 
Action: Mouse moved to (228, 215)
Screenshot: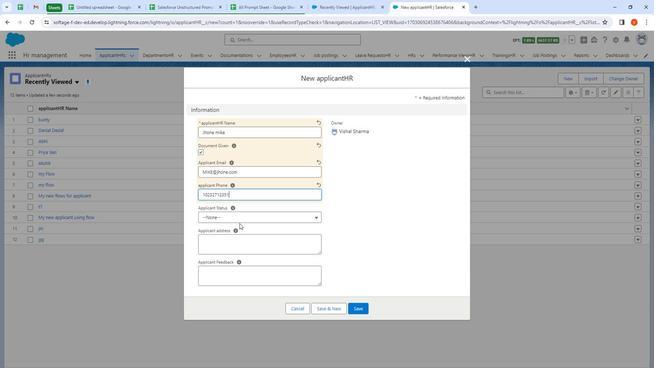
Action: Mouse pressed left at (228, 215)
Screenshot: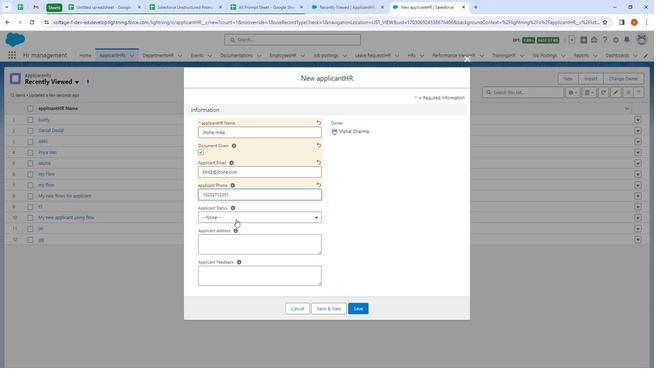 
Action: Mouse moved to (223, 263)
Screenshot: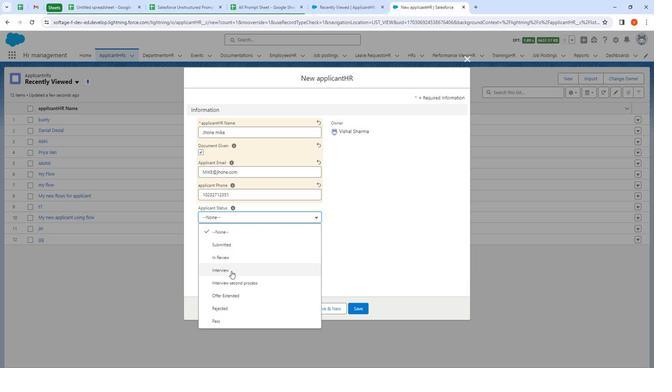 
Action: Mouse pressed left at (223, 263)
Screenshot: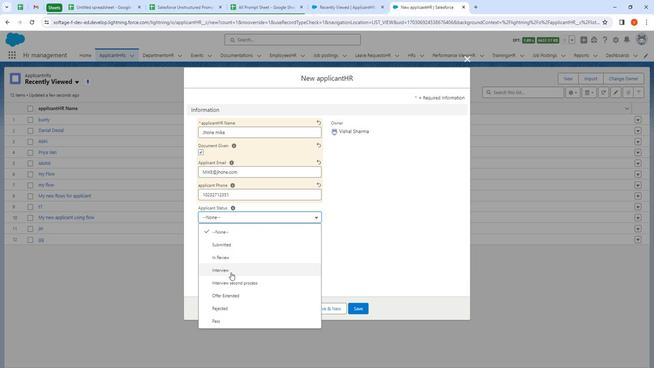 
Action: Mouse moved to (216, 235)
Screenshot: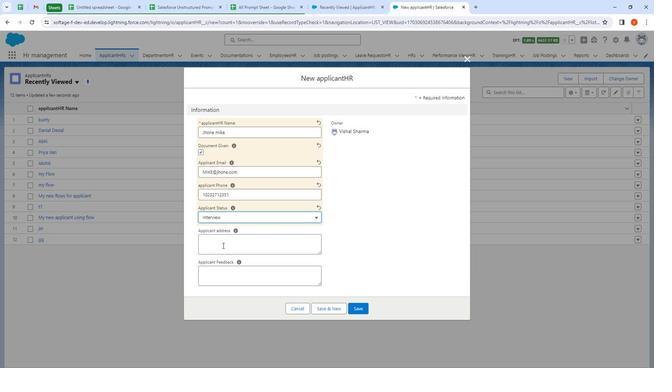 
Action: Mouse pressed left at (216, 235)
Screenshot: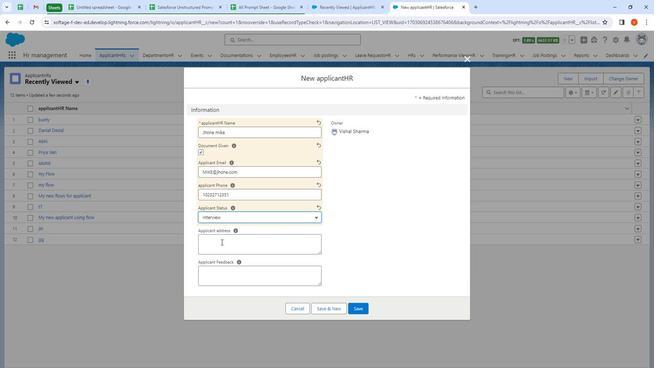 
Action: Mouse moved to (199, 215)
Screenshot: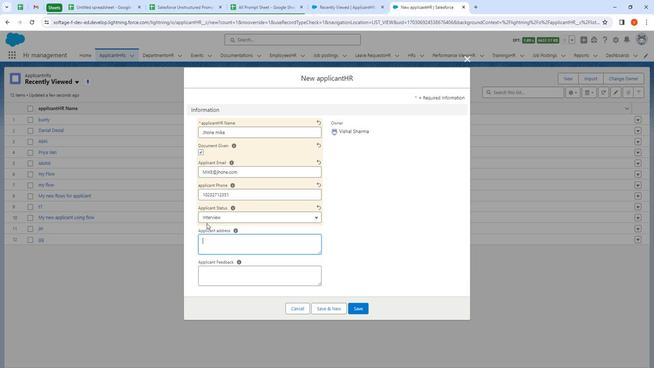
Action: Key pressed 12/22<Key.space>street<Key.space>ney-<Key.shift>York
Screenshot: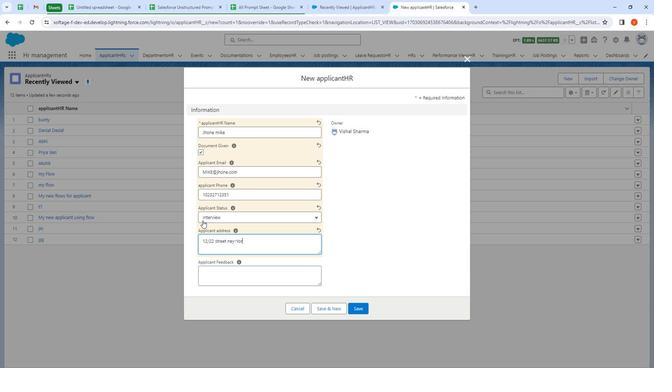 
Action: Mouse moved to (227, 232)
Screenshot: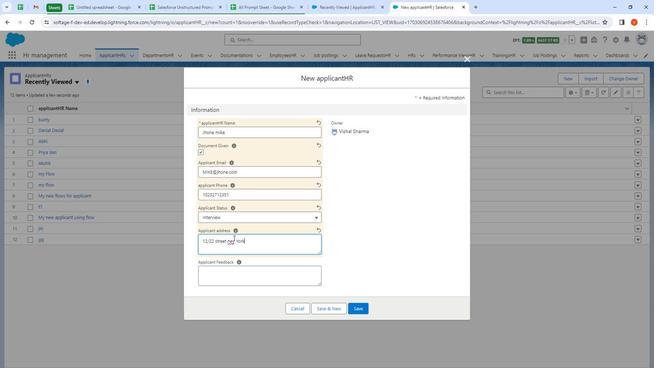 
Action: Mouse pressed left at (227, 232)
Screenshot: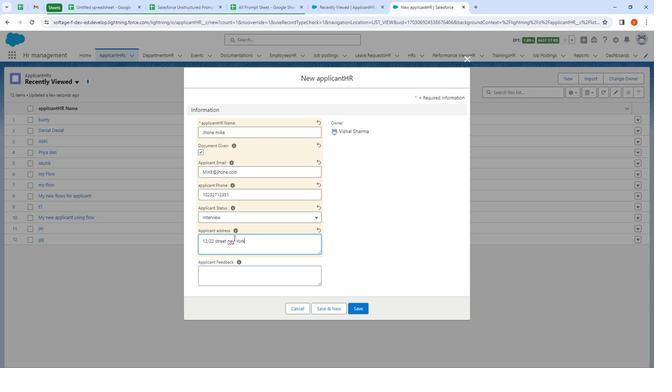 
Action: Mouse moved to (221, 239)
Screenshot: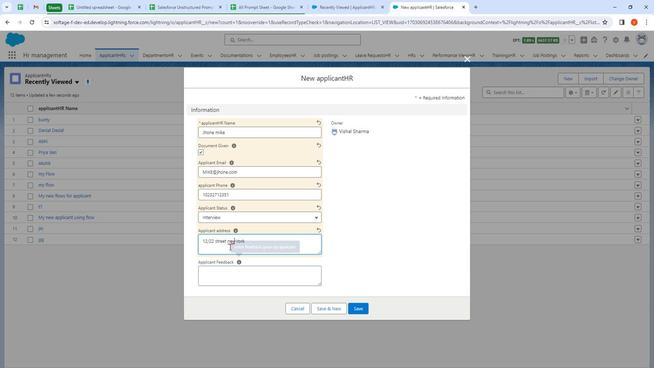 
Action: Key pressed <Key.backspace>w
Screenshot: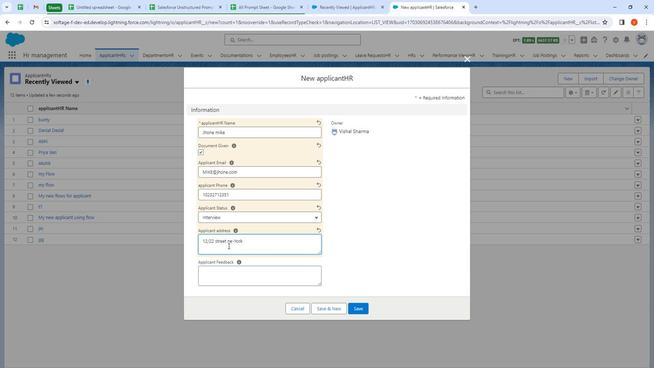 
Action: Mouse moved to (220, 261)
Screenshot: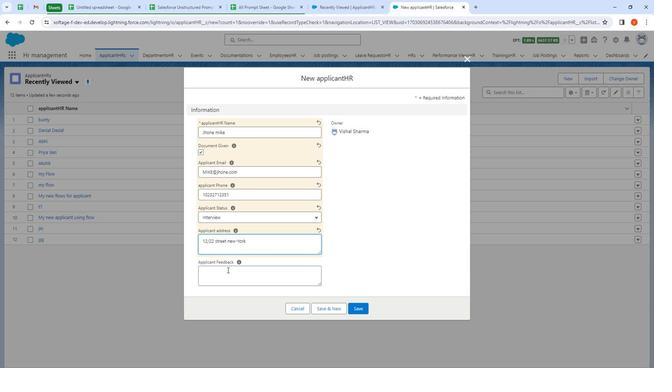 
Action: Mouse pressed left at (220, 261)
Screenshot: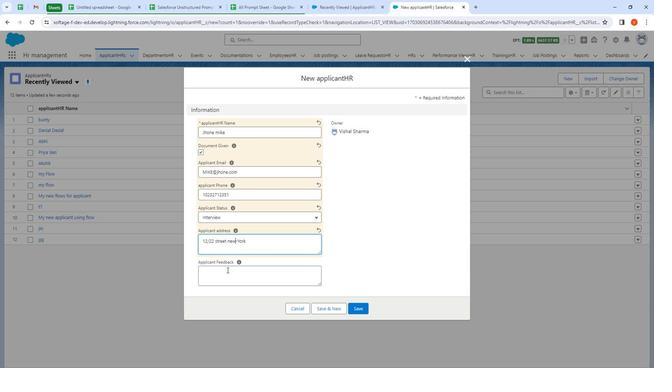 
Action: Mouse moved to (219, 254)
Screenshot: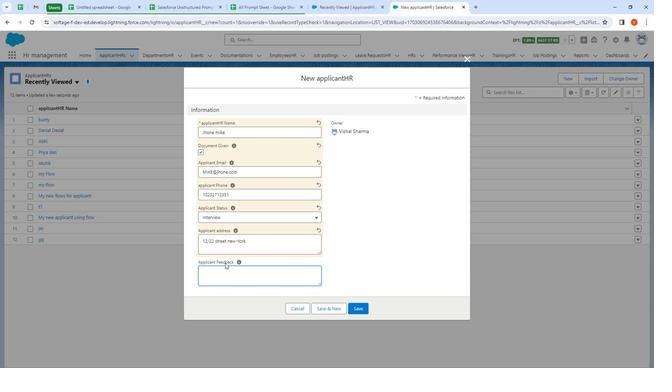 
Action: Key pressed good<Key.space>
Screenshot: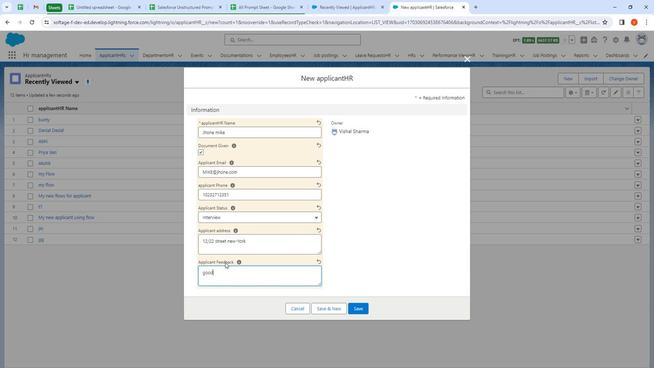 
Action: Mouse moved to (219, 254)
Screenshot: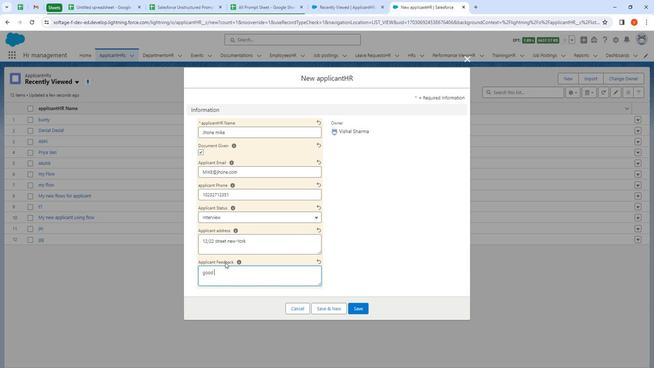 
Action: Key pressed but<Key.space>pleaes<Key.backspace><Key.backspace><Key.backspace>ase<Key.space>call<Key.space>me<Key.space>when<Key.space>possible
Screenshot: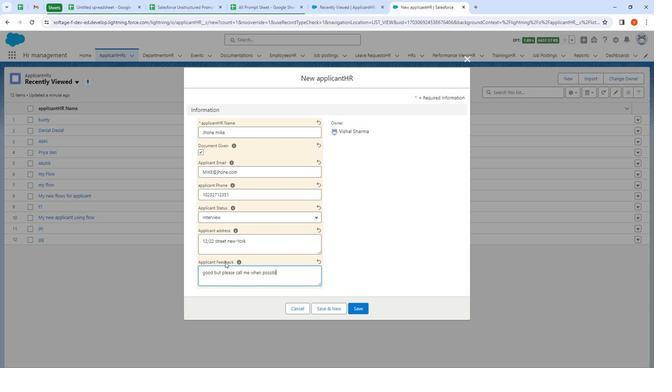 
Action: Mouse moved to (350, 252)
Screenshot: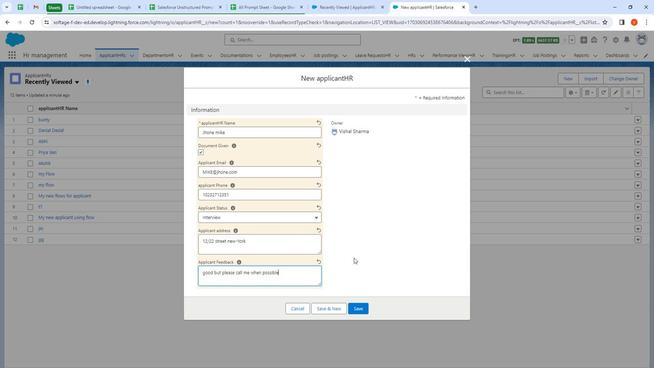 
Action: Mouse pressed left at (350, 252)
Screenshot: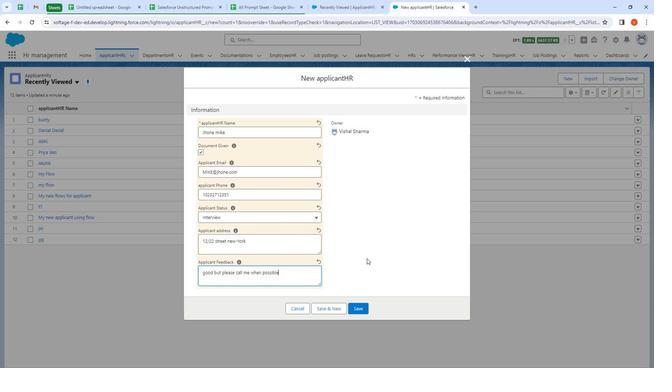 
Action: Mouse moved to (333, 296)
Screenshot: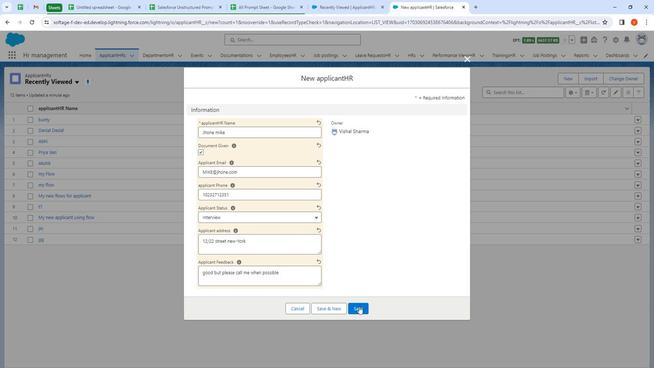 
Action: Mouse pressed left at (333, 296)
Screenshot: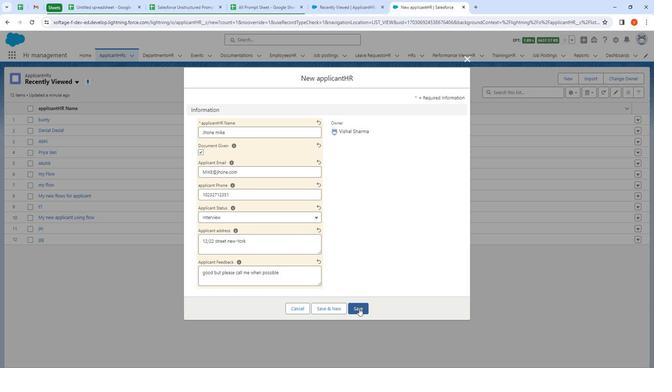 
Action: Mouse moved to (268, 295)
Screenshot: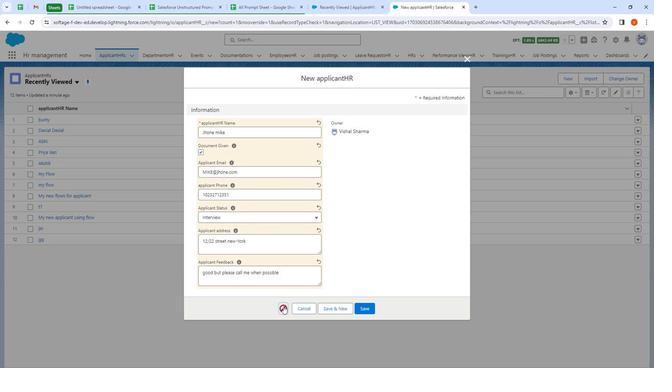 
Action: Mouse pressed left at (268, 295)
Screenshot: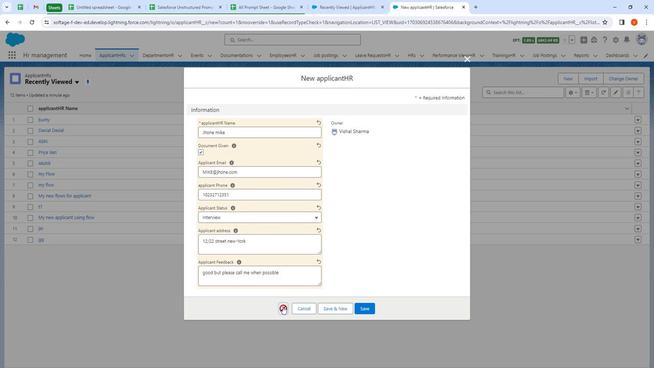 
Action: Mouse moved to (280, 283)
Screenshot: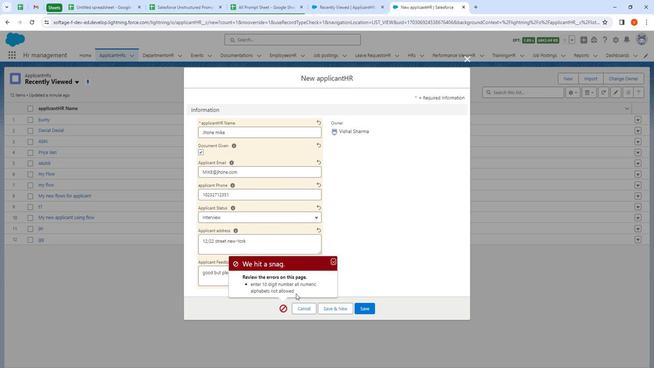 
Action: Mouse pressed left at (280, 283)
Screenshot: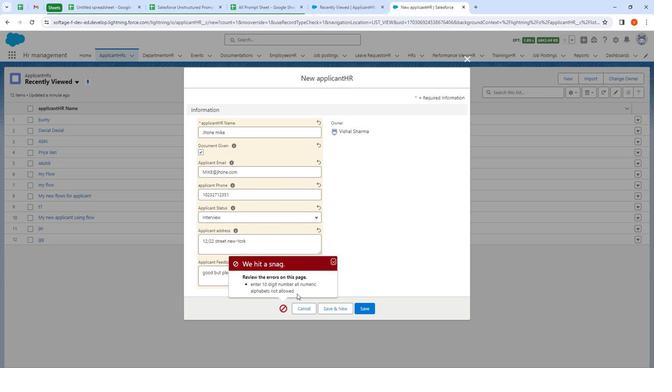 
Action: Mouse moved to (335, 236)
Screenshot: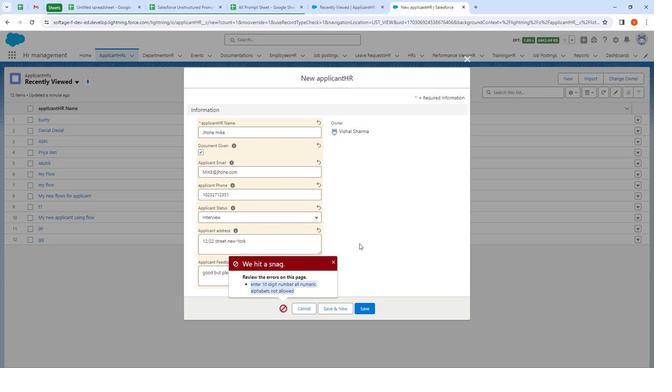 
Action: Mouse pressed left at (335, 236)
Screenshot: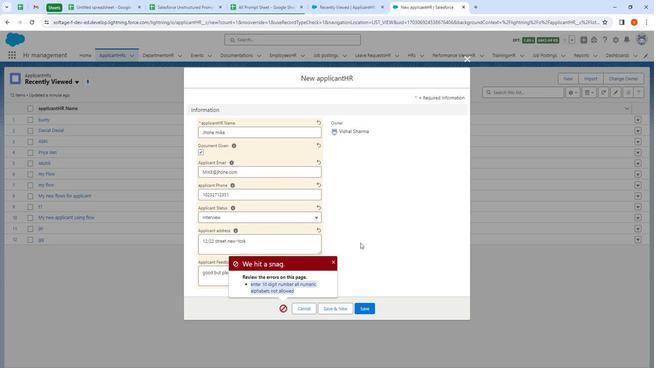 
Action: Mouse moved to (226, 193)
Screenshot: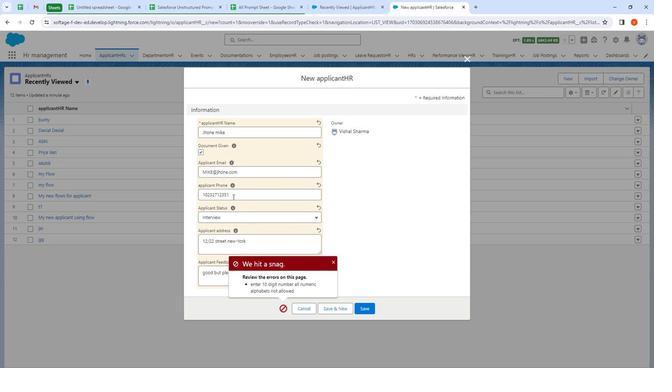 
Action: Mouse pressed left at (226, 193)
Screenshot: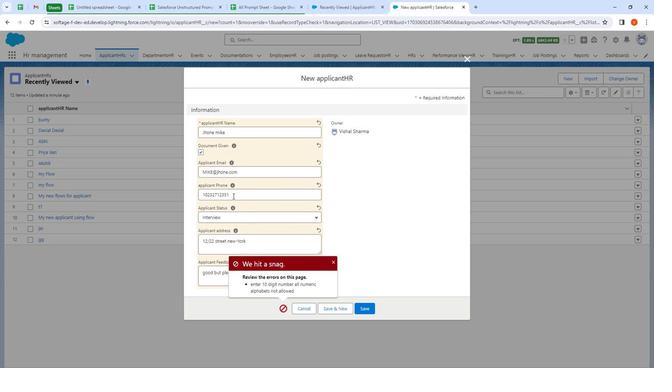 
Action: Mouse moved to (179, 177)
Screenshot: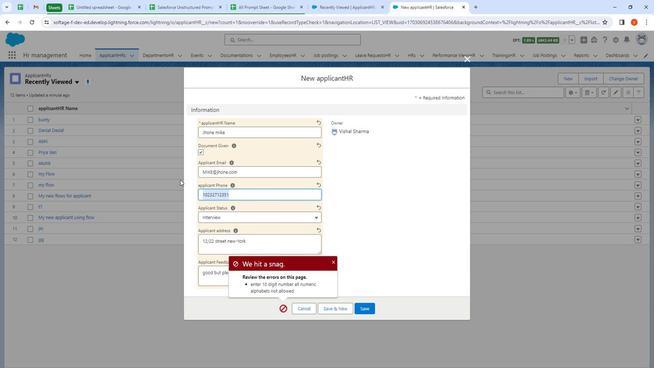 
Action: Key pressed askyuiorty
Screenshot: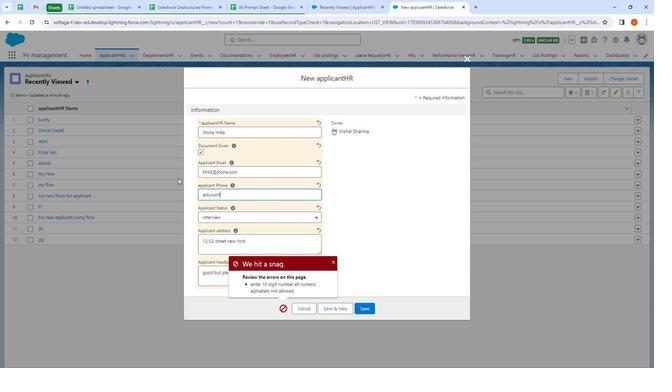 
Action: Mouse moved to (335, 293)
Screenshot: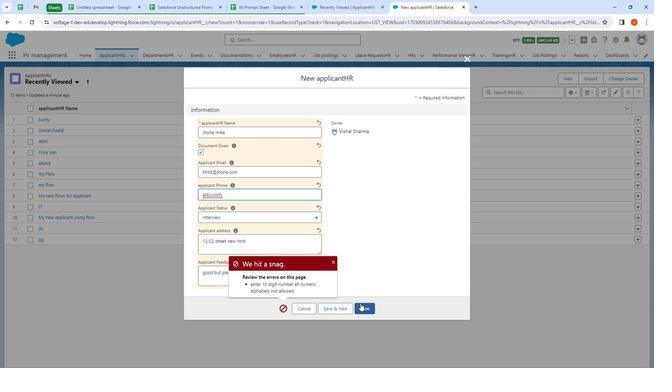 
Action: Mouse pressed left at (335, 293)
Screenshot: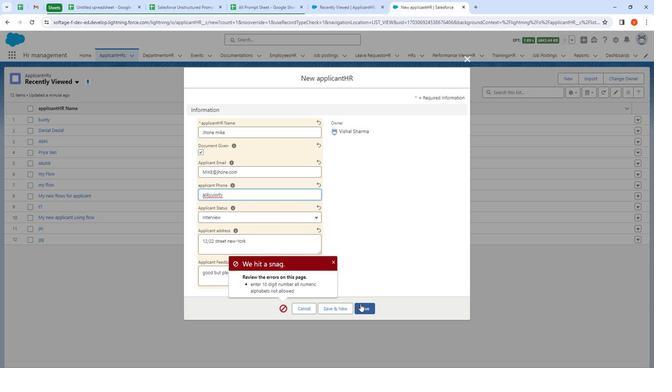 
Action: Mouse moved to (282, 281)
Screenshot: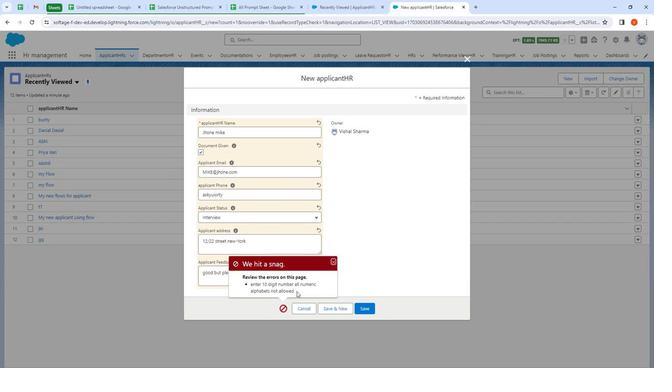 
Action: Mouse pressed left at (282, 281)
Screenshot: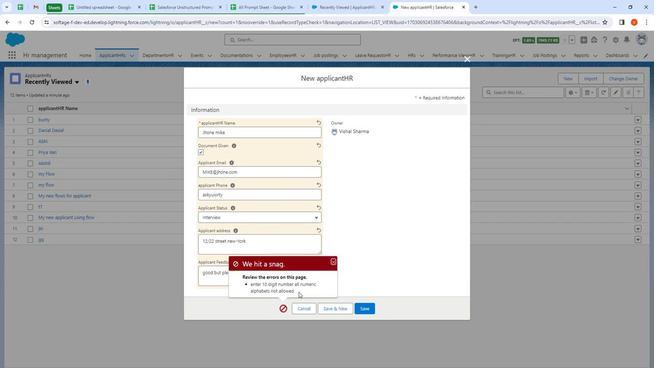 
Action: Mouse moved to (216, 196)
Screenshot: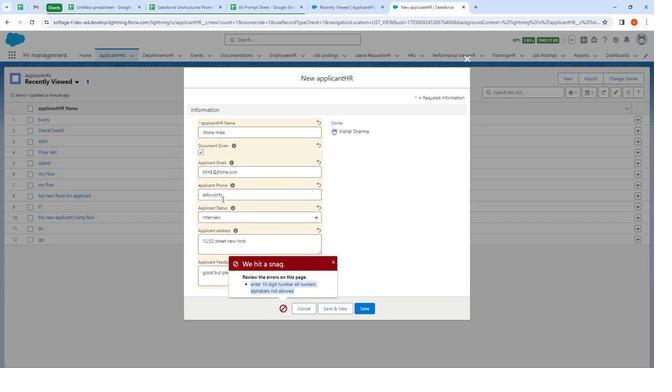 
Action: Mouse pressed left at (216, 196)
Screenshot: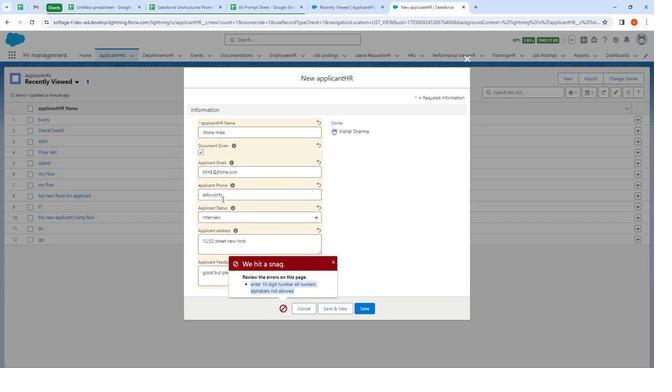
Action: Mouse moved to (154, 166)
Screenshot: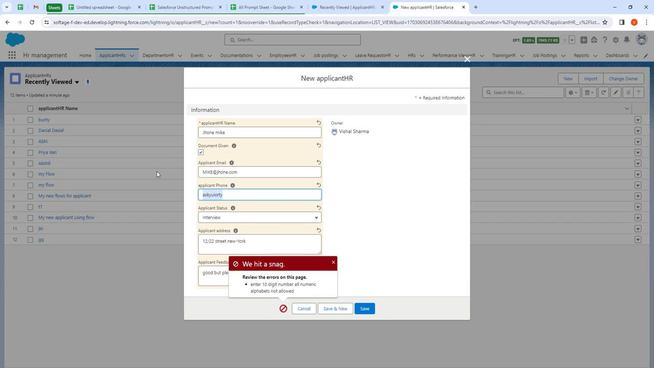 
Action: Key pressed 8954721548
Screenshot: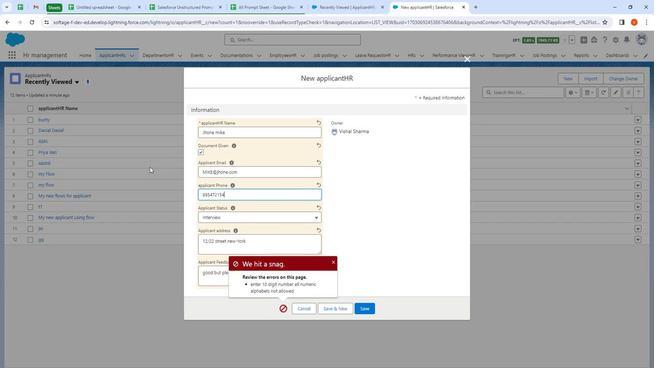 
Action: Mouse moved to (224, 192)
Screenshot: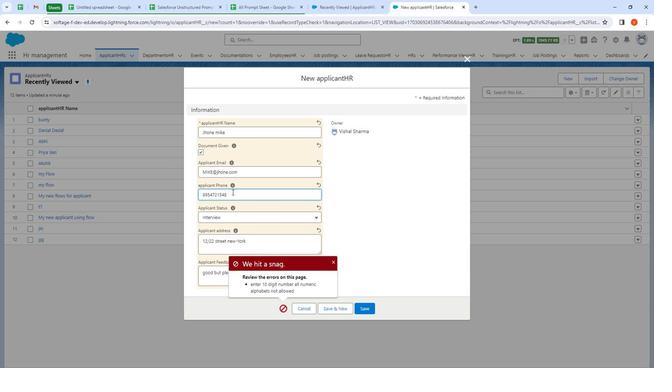 
Action: Mouse pressed left at (224, 192)
Screenshot: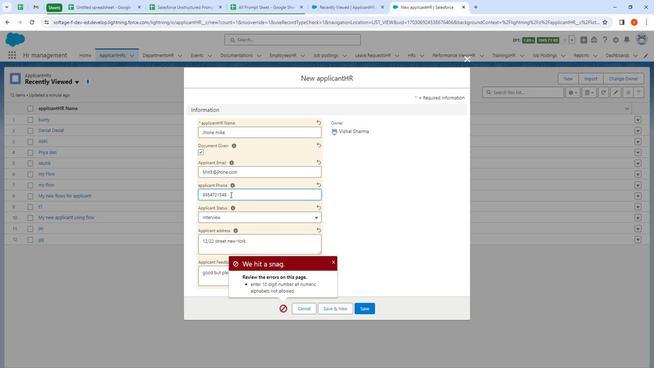 
Action: Mouse moved to (225, 193)
Screenshot: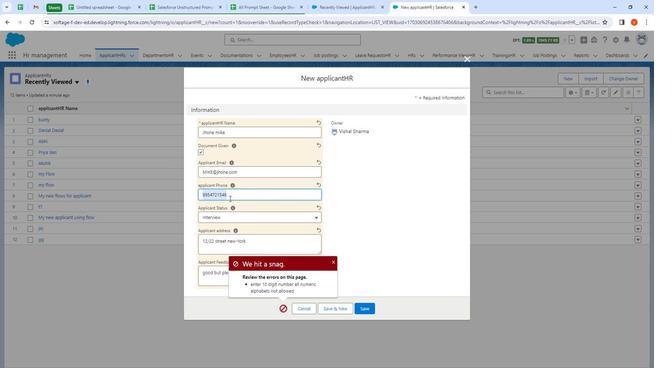 
Action: Mouse pressed left at (225, 193)
Screenshot: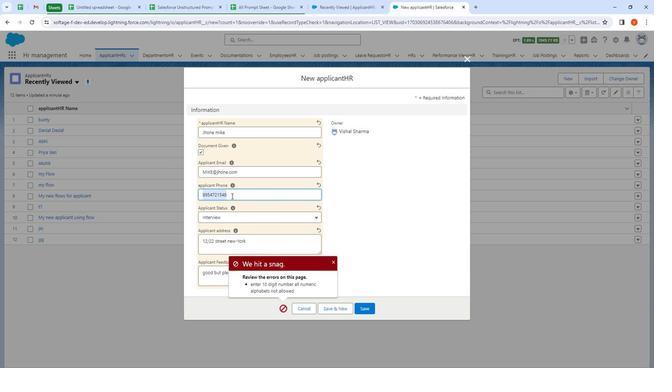 
Action: Mouse moved to (220, 193)
Screenshot: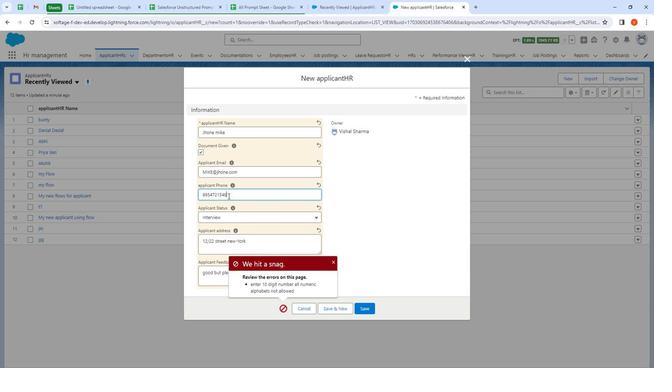 
Action: Mouse pressed left at (220, 193)
Screenshot: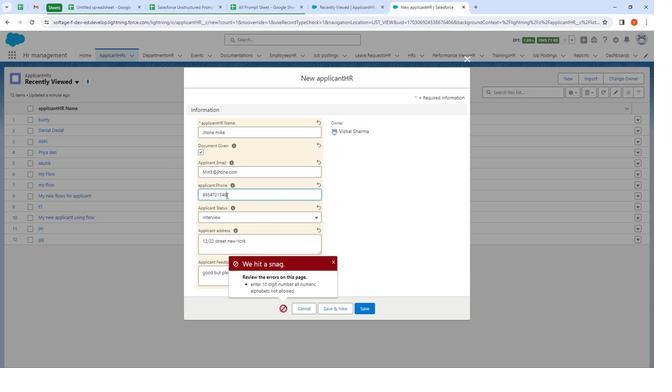 
Action: Mouse moved to (230, 206)
Screenshot: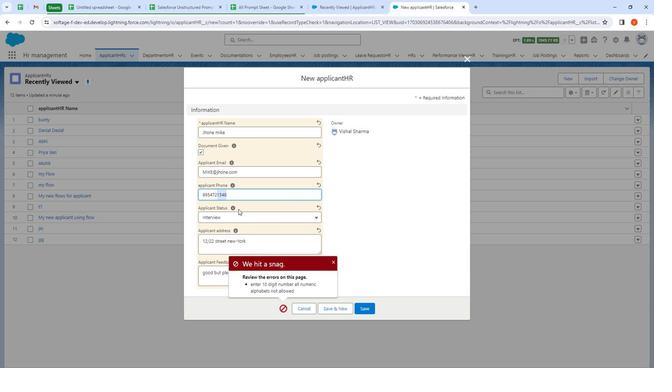 
Action: Key pressed frt
Screenshot: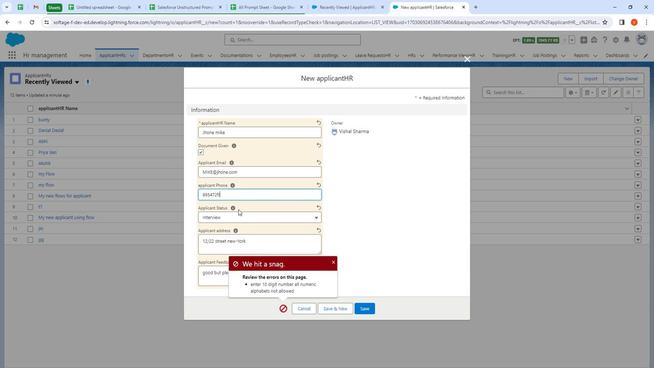 
Action: Mouse moved to (231, 206)
Screenshot: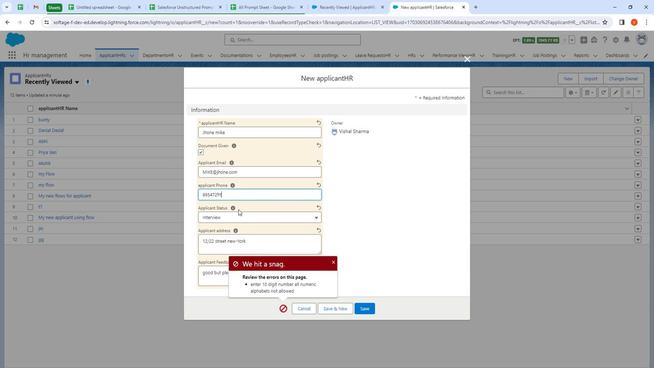 
Action: Key pressed e
Screenshot: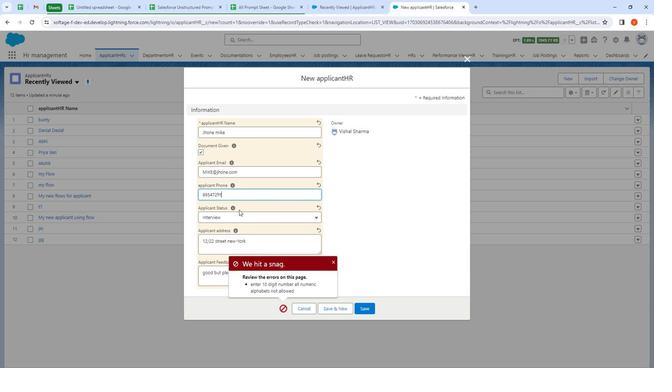
Action: Mouse moved to (343, 294)
Screenshot: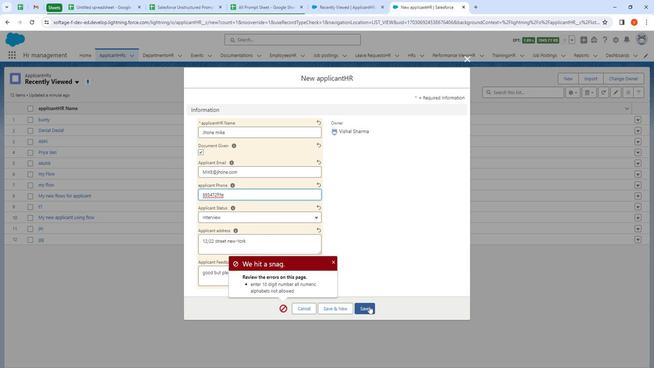 
Action: Mouse pressed left at (343, 294)
Screenshot: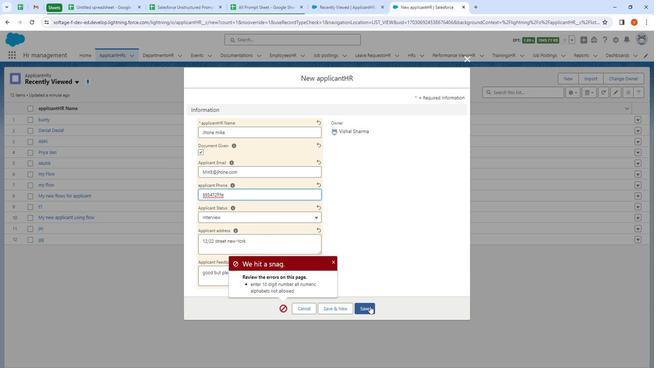 
Action: Mouse moved to (285, 281)
Screenshot: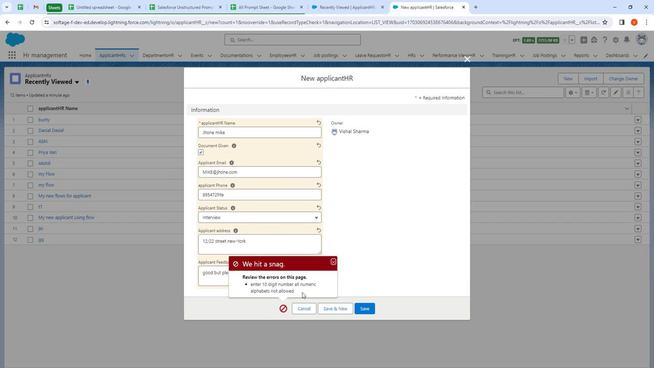 
Action: Mouse pressed left at (285, 281)
Screenshot: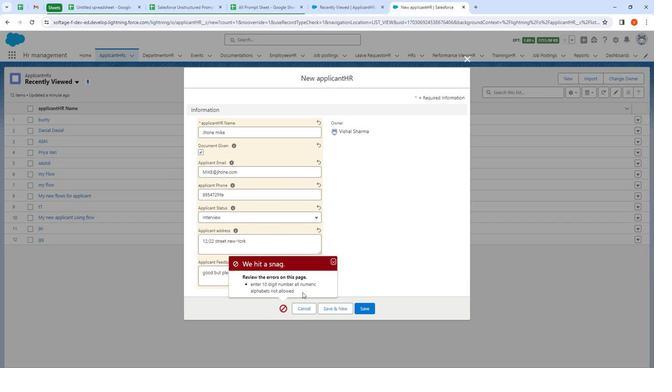 
Action: Mouse moved to (223, 194)
Screenshot: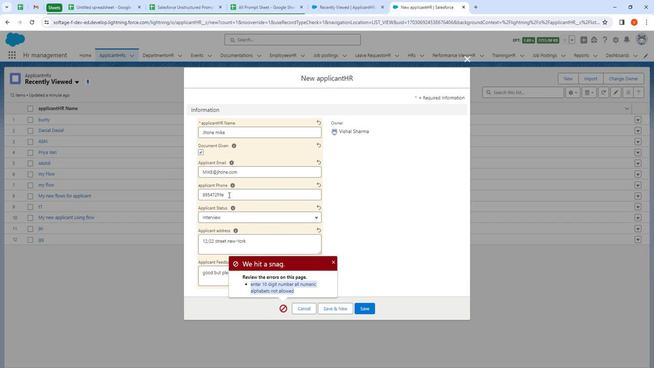 
Action: Mouse pressed left at (223, 194)
Screenshot: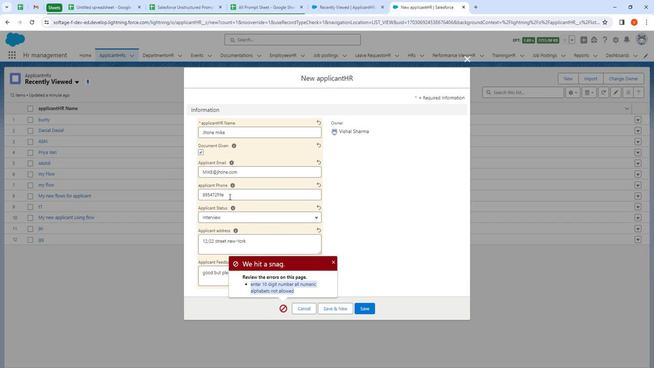 
Action: Mouse moved to (187, 173)
Screenshot: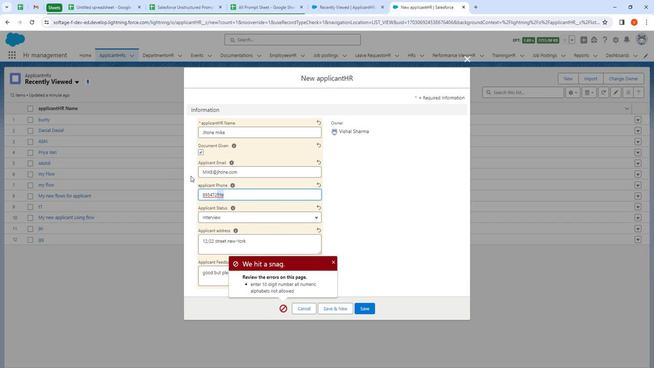 
Action: Key pressed 8745
Screenshot: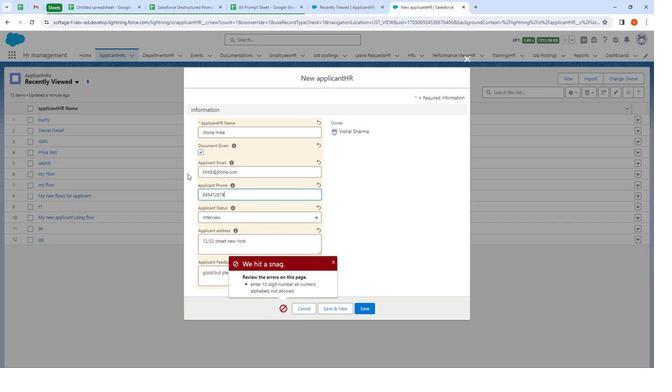 
Action: Mouse moved to (336, 295)
Screenshot: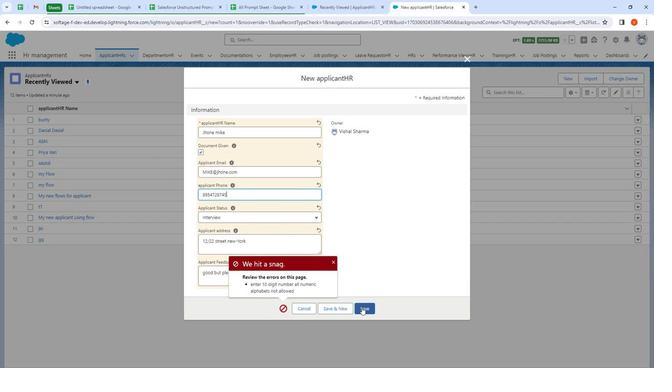 
Action: Mouse pressed left at (336, 295)
Screenshot: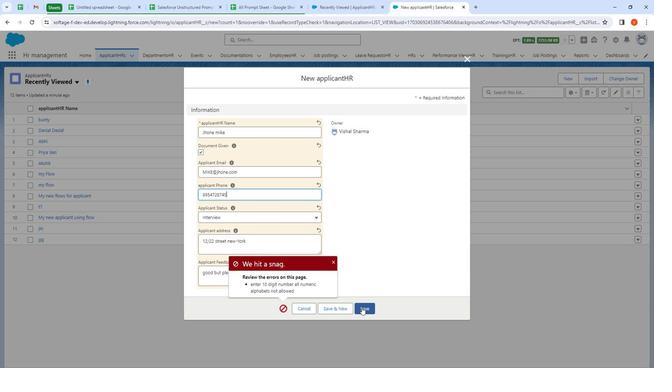 
Action: Mouse moved to (73, 265)
Screenshot: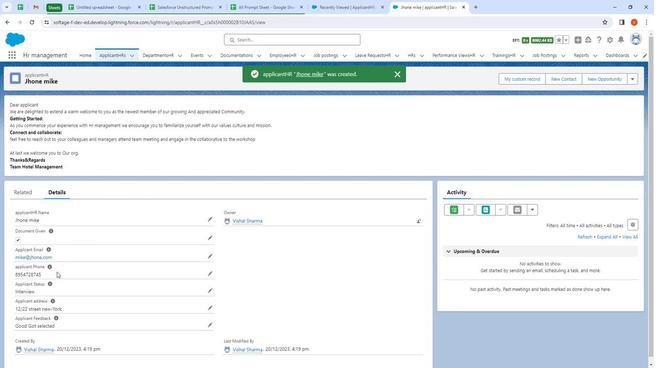 
Action: Mouse scrolled (73, 264) with delta (0, 0)
Screenshot: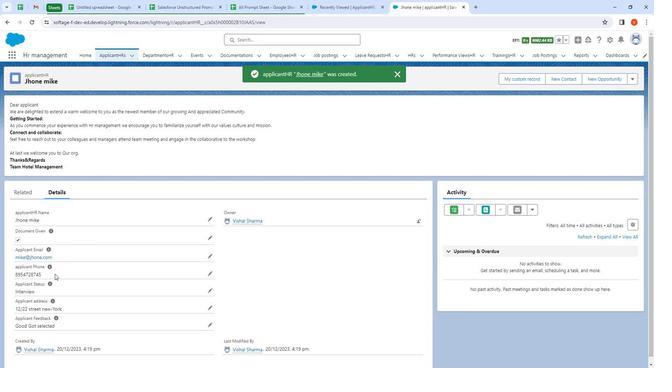 
Action: Mouse moved to (63, 263)
Screenshot: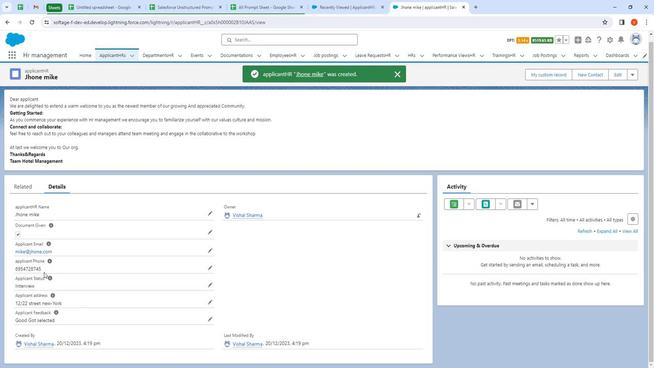 
Action: Mouse pressed left at (63, 263)
Screenshot: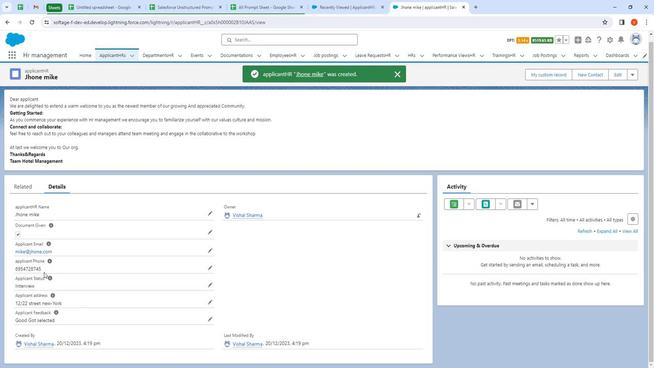 
Action: Mouse moved to (214, 251)
Screenshot: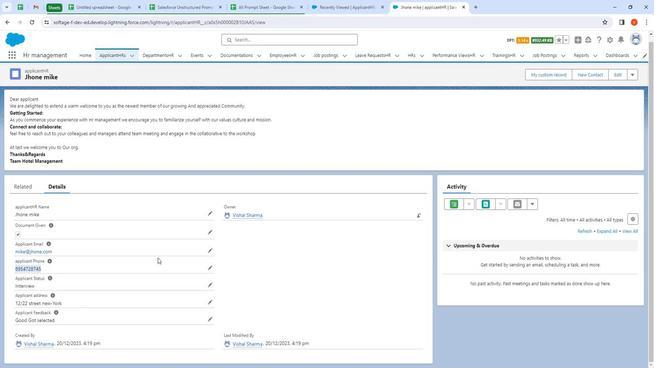 
Action: Mouse scrolled (214, 251) with delta (0, 0)
Screenshot: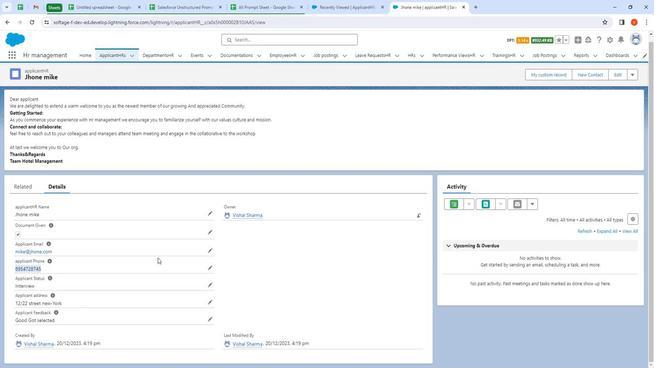
Action: Mouse moved to (228, 254)
Screenshot: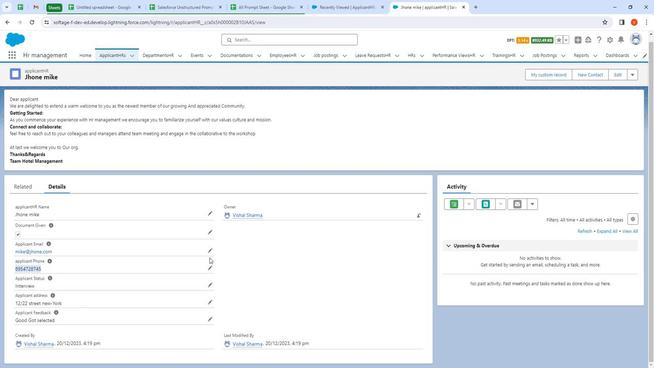 
Action: Mouse scrolled (228, 254) with delta (0, 0)
Screenshot: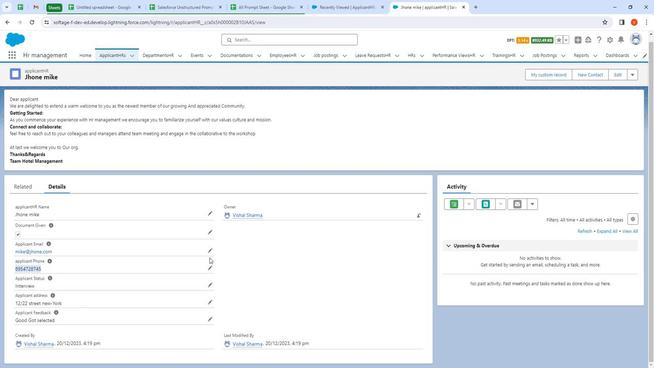 
Action: Mouse moved to (243, 257)
Screenshot: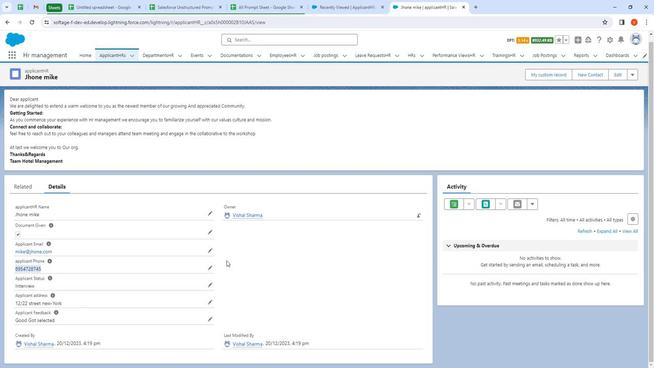 
Action: Mouse scrolled (243, 257) with delta (0, 0)
Screenshot: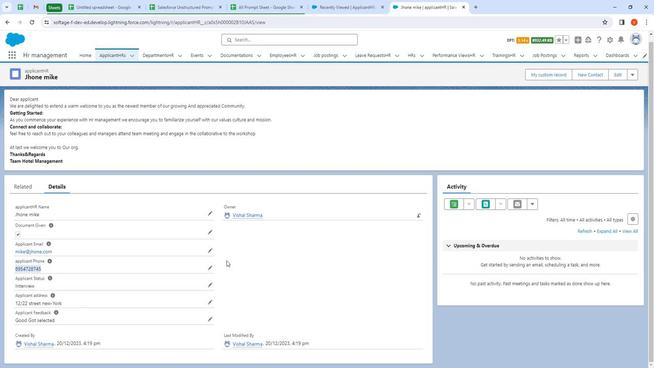 
Action: Mouse moved to (251, 259)
Screenshot: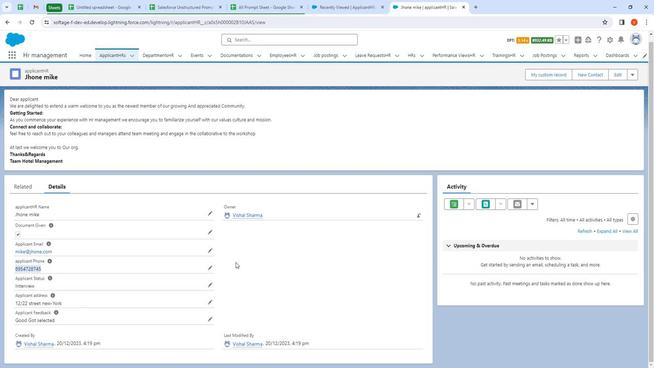
Action: Mouse scrolled (251, 258) with delta (0, 0)
Screenshot: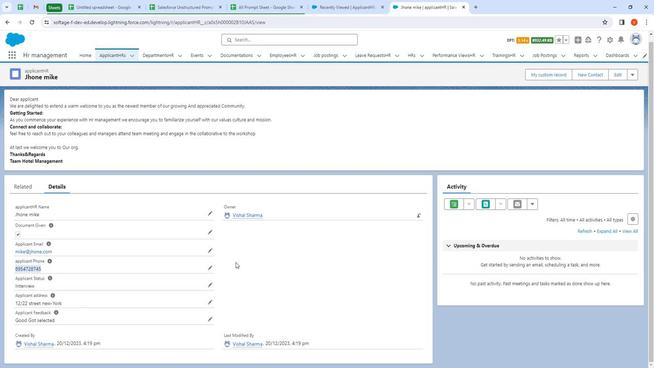 
Action: Mouse moved to (256, 260)
Screenshot: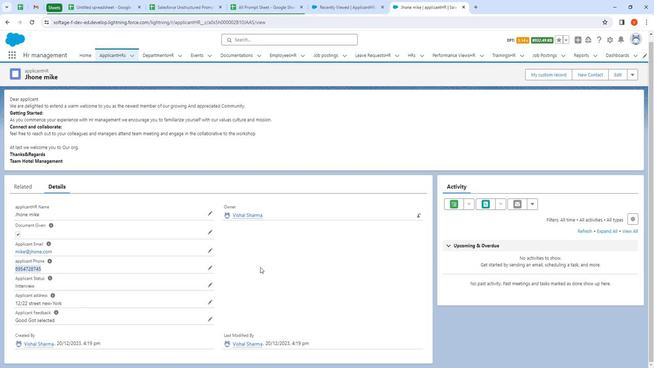 
Action: Mouse scrolled (256, 259) with delta (0, 0)
Screenshot: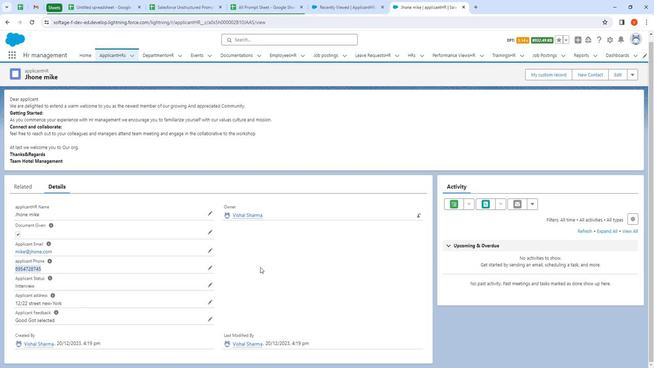 
Action: Mouse moved to (183, 190)
Screenshot: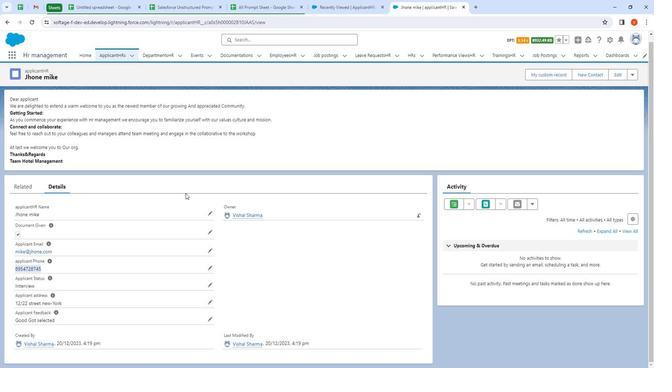 
